 Task: Create a due date automation trigger when advanced on, on the wednesday before a card is due add dates not due today at 11:00 AM.
Action: Mouse moved to (1073, 332)
Screenshot: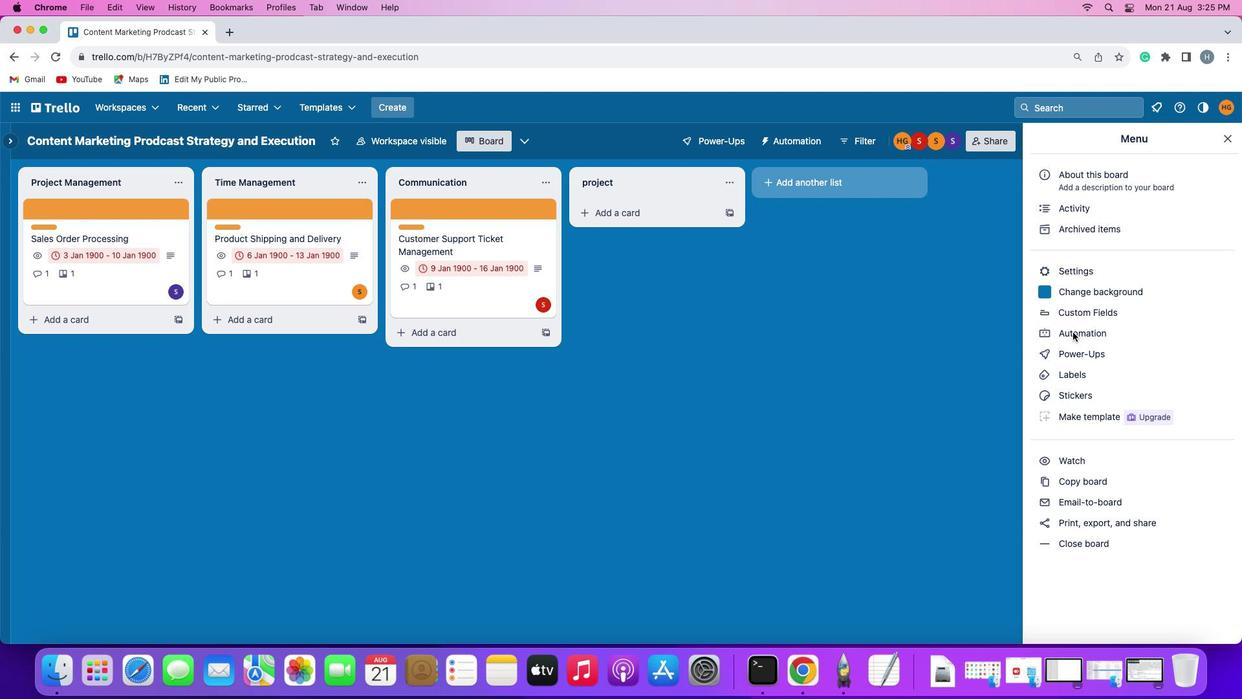 
Action: Mouse pressed left at (1073, 332)
Screenshot: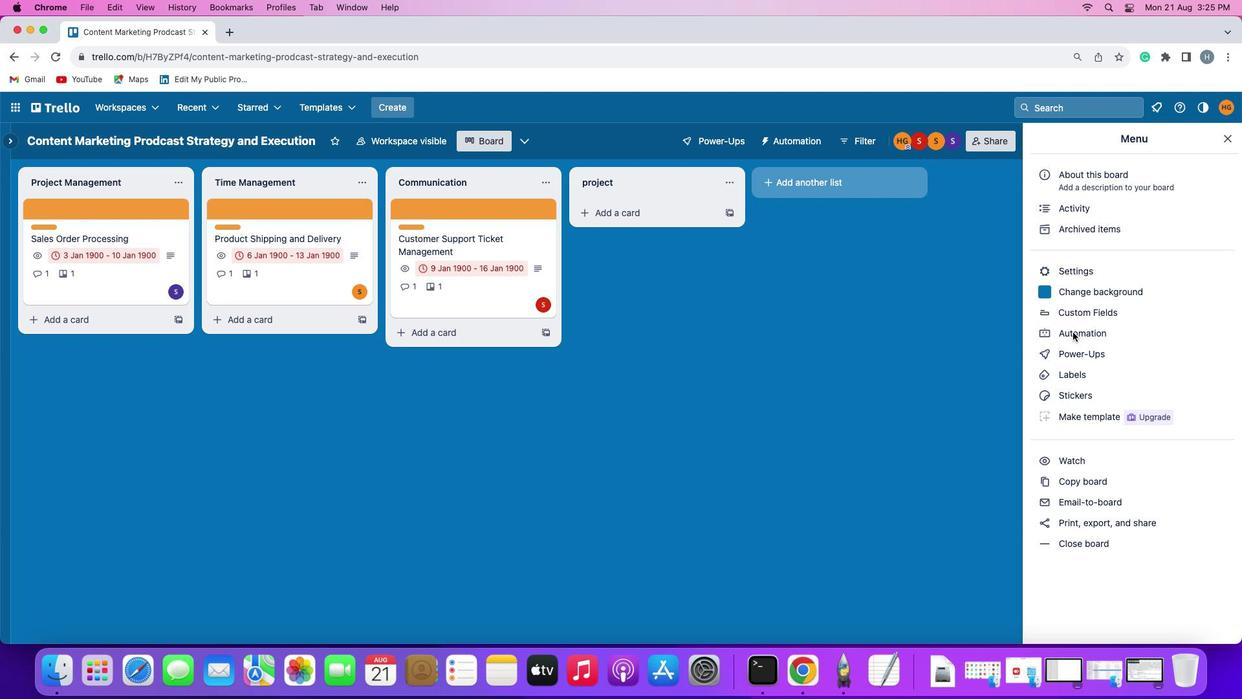 
Action: Mouse moved to (1073, 332)
Screenshot: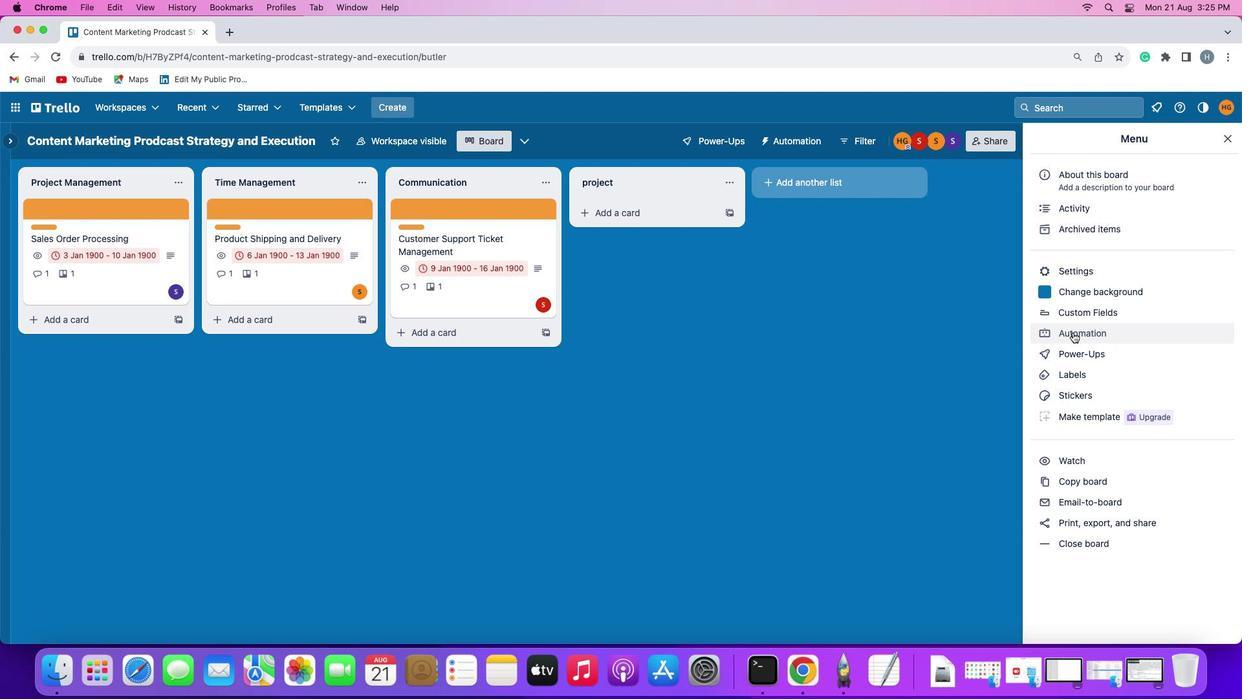 
Action: Mouse pressed left at (1073, 332)
Screenshot: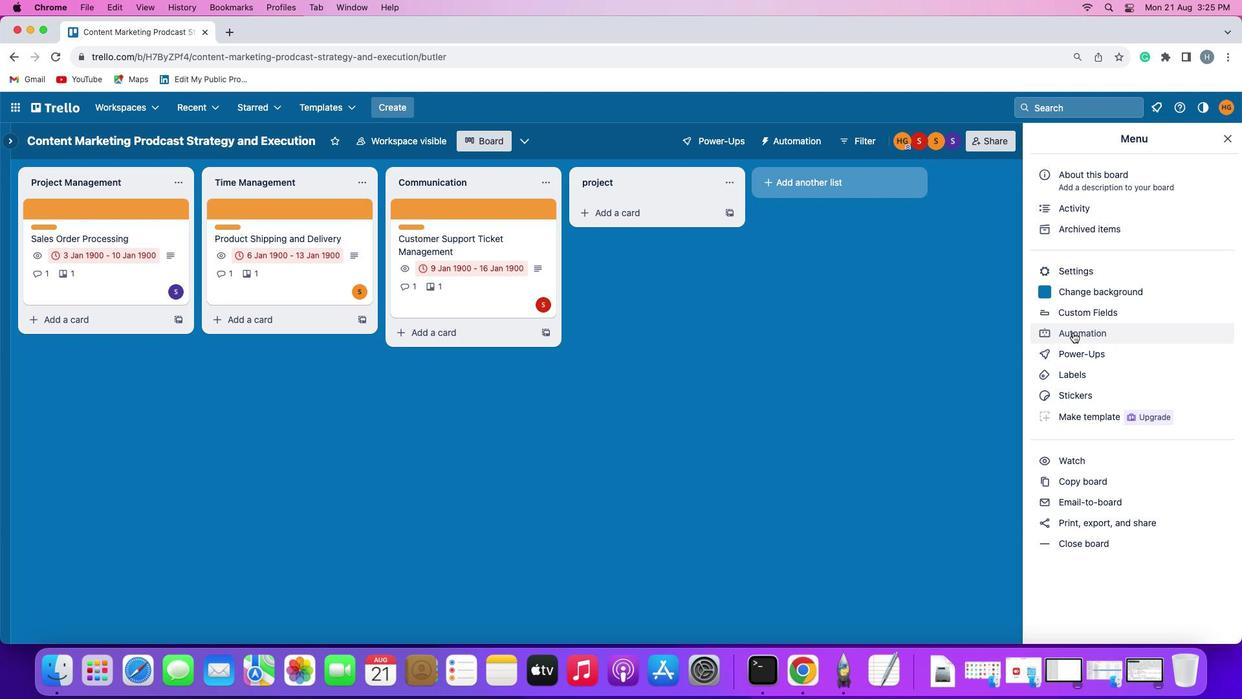 
Action: Mouse moved to (72, 302)
Screenshot: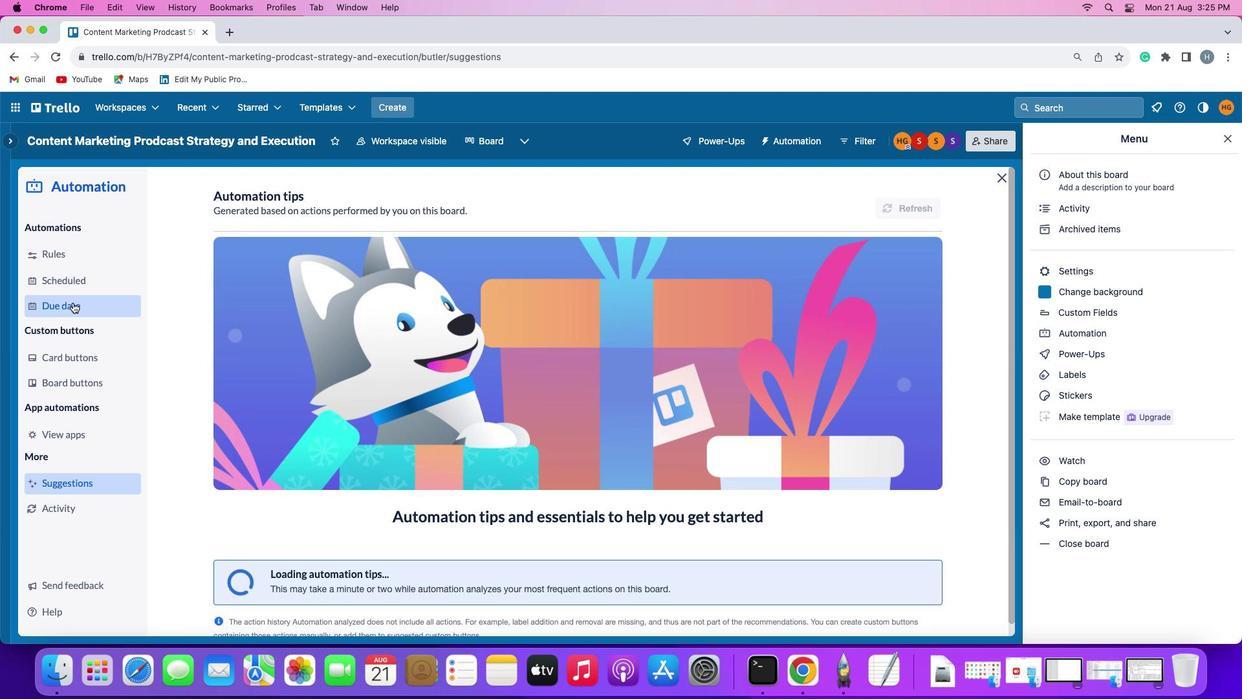 
Action: Mouse pressed left at (72, 302)
Screenshot: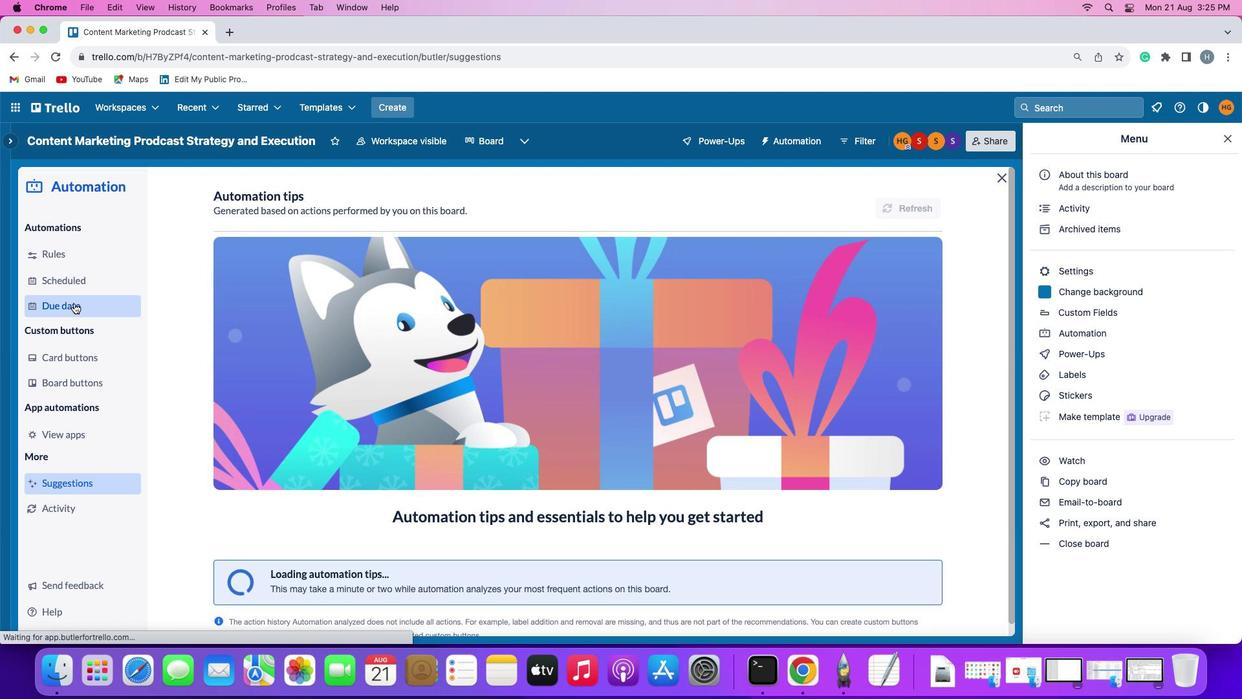 
Action: Mouse moved to (894, 200)
Screenshot: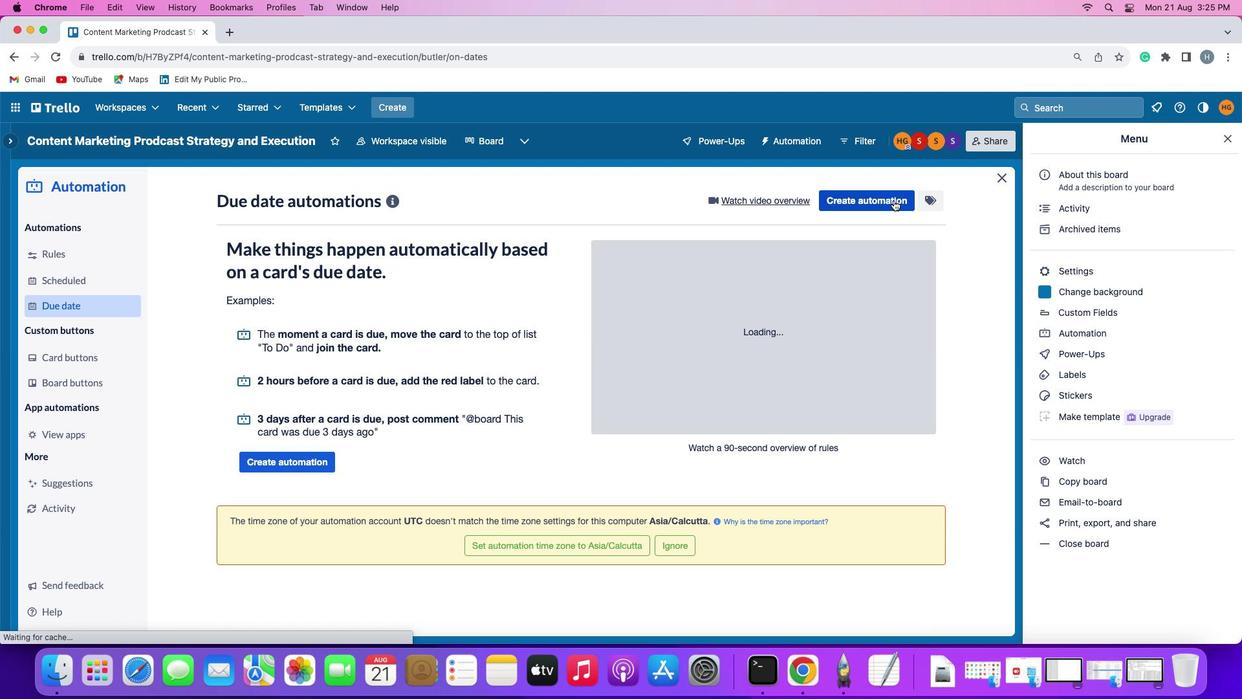 
Action: Mouse pressed left at (894, 200)
Screenshot: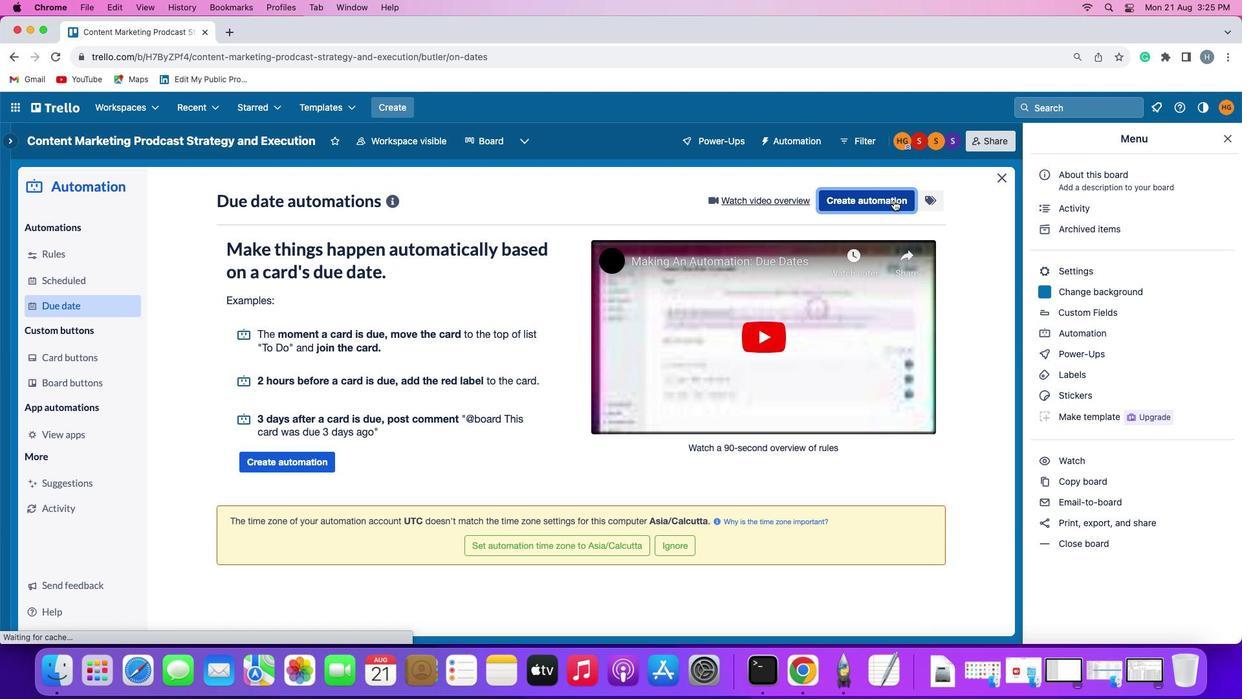 
Action: Mouse moved to (296, 322)
Screenshot: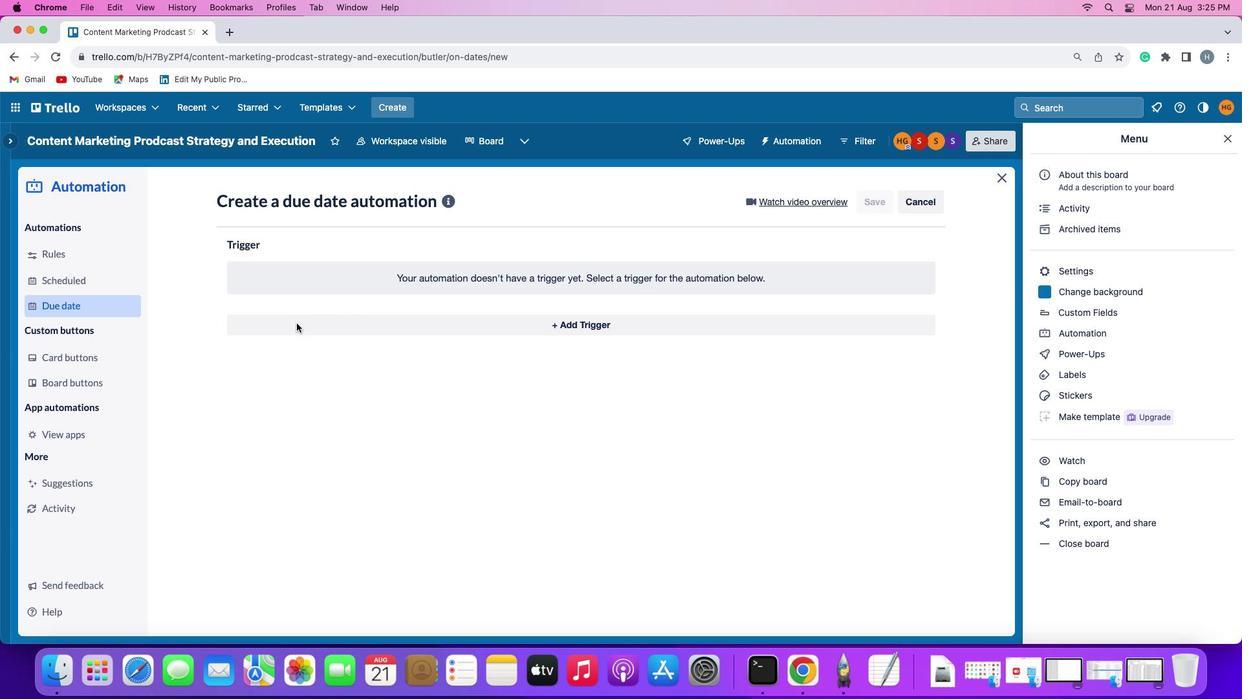 
Action: Mouse pressed left at (296, 322)
Screenshot: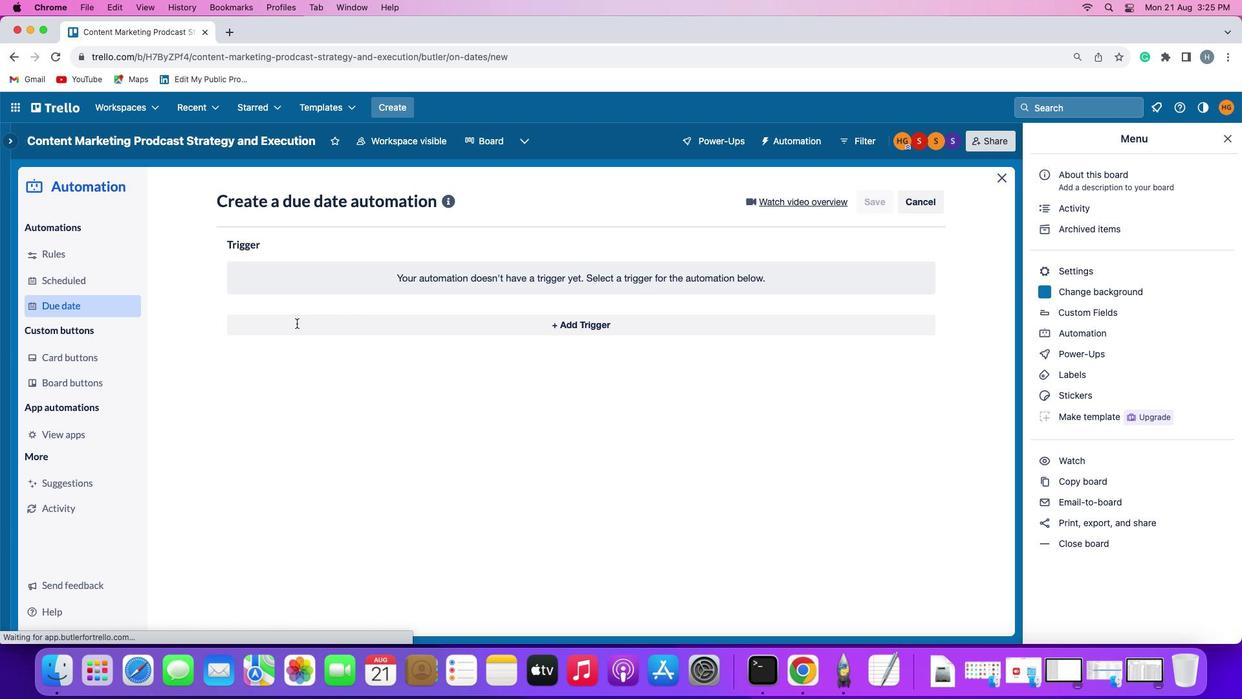 
Action: Mouse moved to (282, 560)
Screenshot: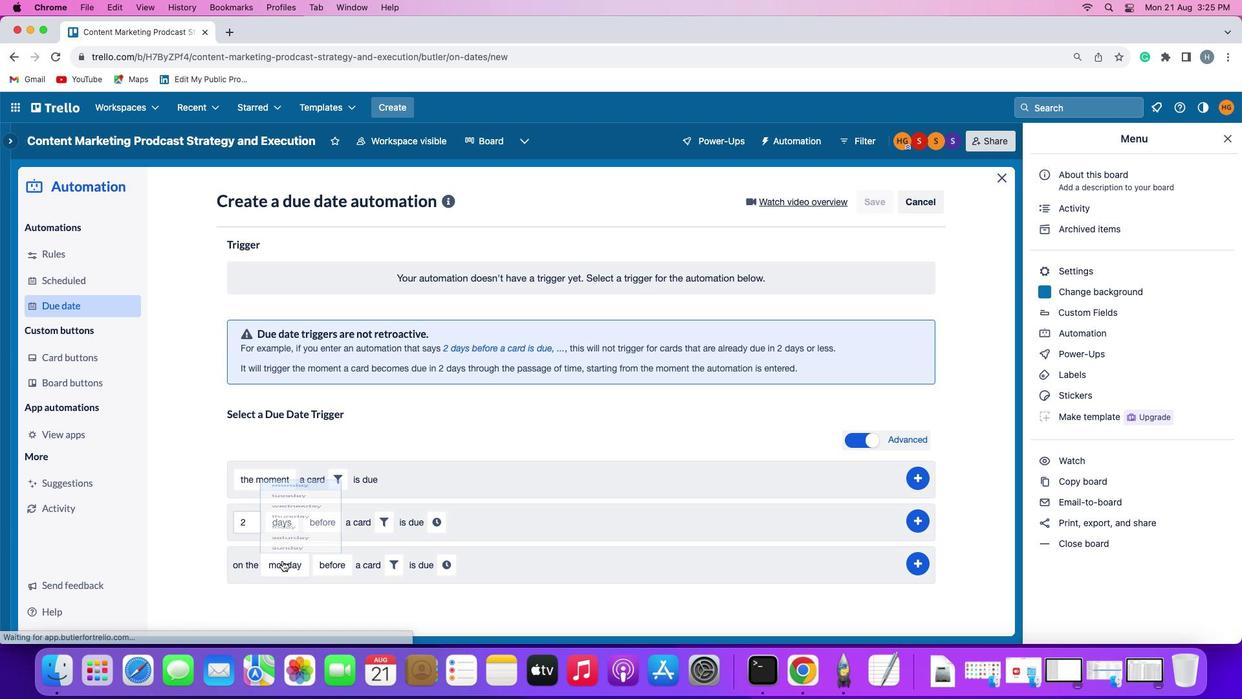 
Action: Mouse pressed left at (282, 560)
Screenshot: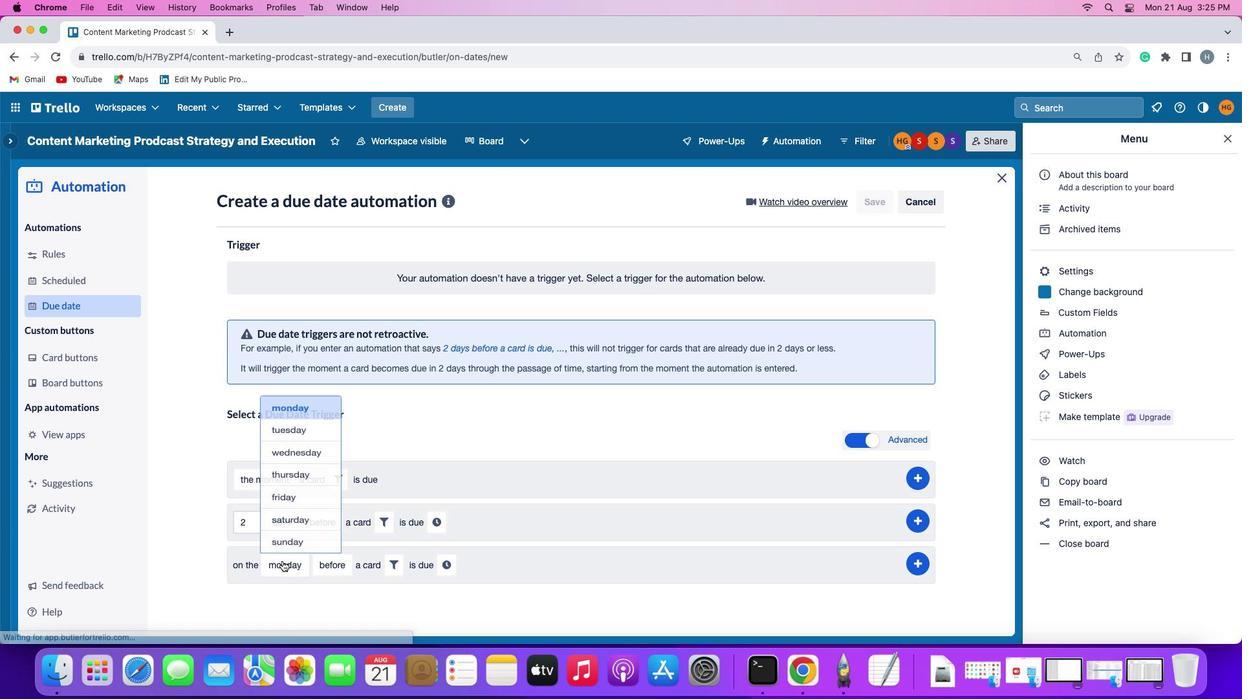 
Action: Mouse moved to (290, 433)
Screenshot: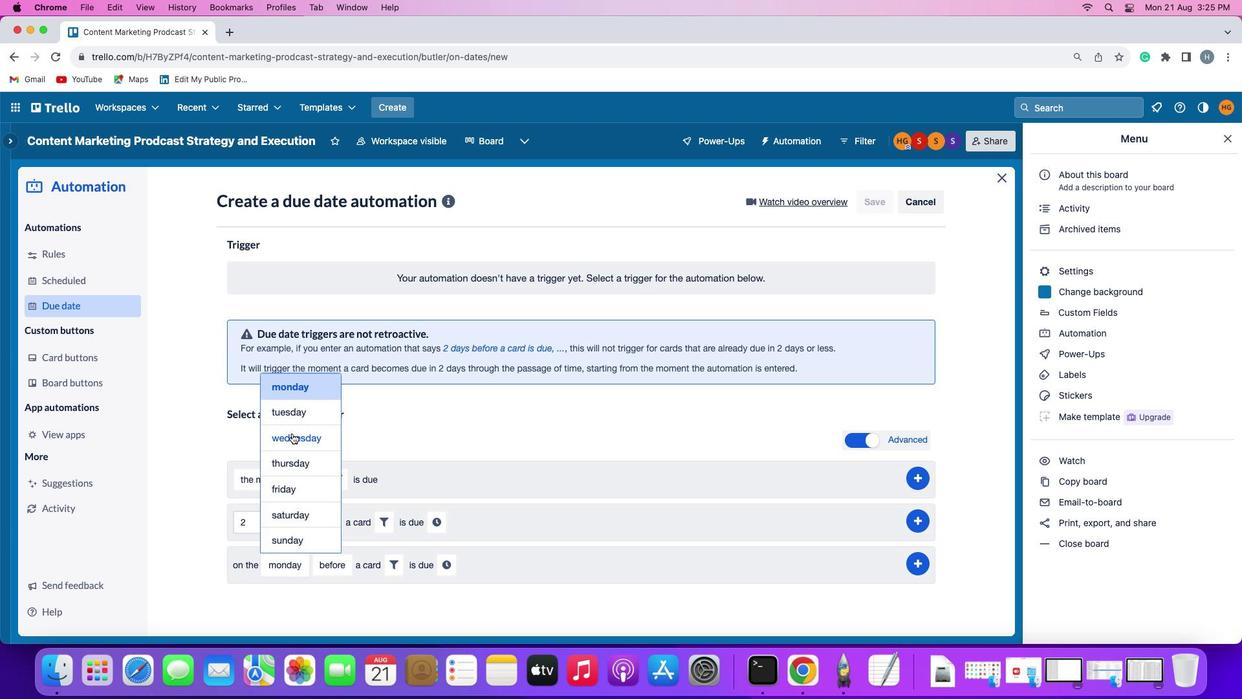 
Action: Mouse pressed left at (290, 433)
Screenshot: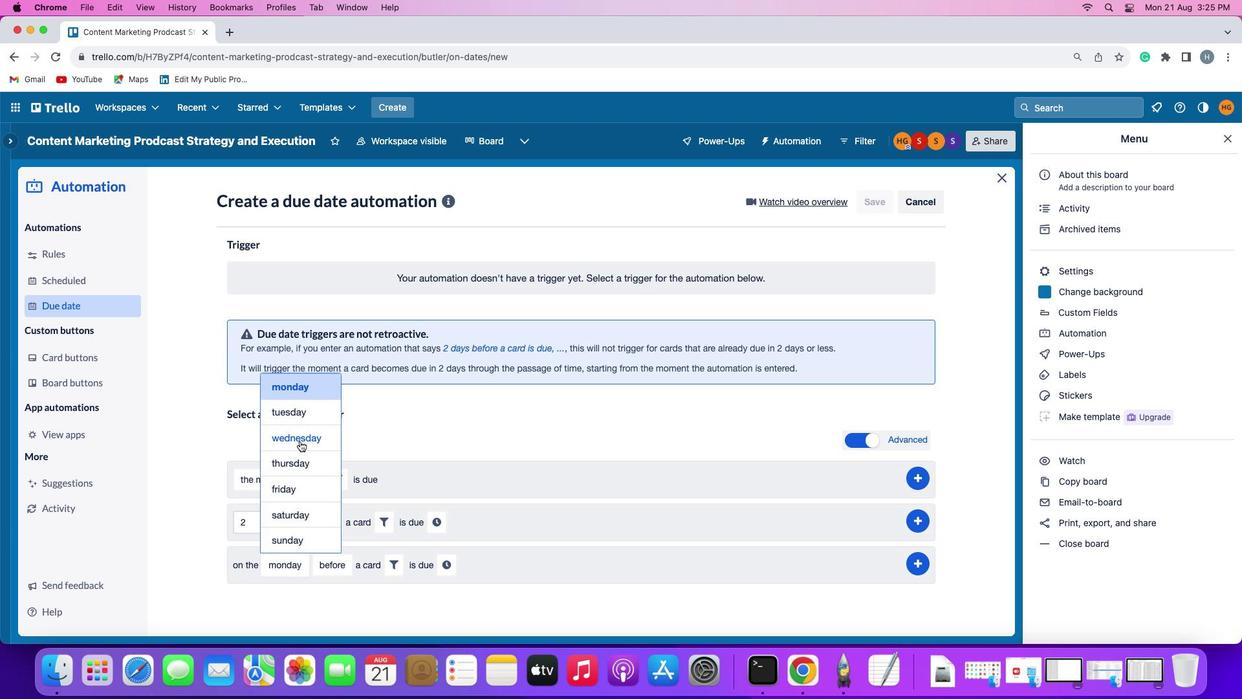 
Action: Mouse moved to (411, 557)
Screenshot: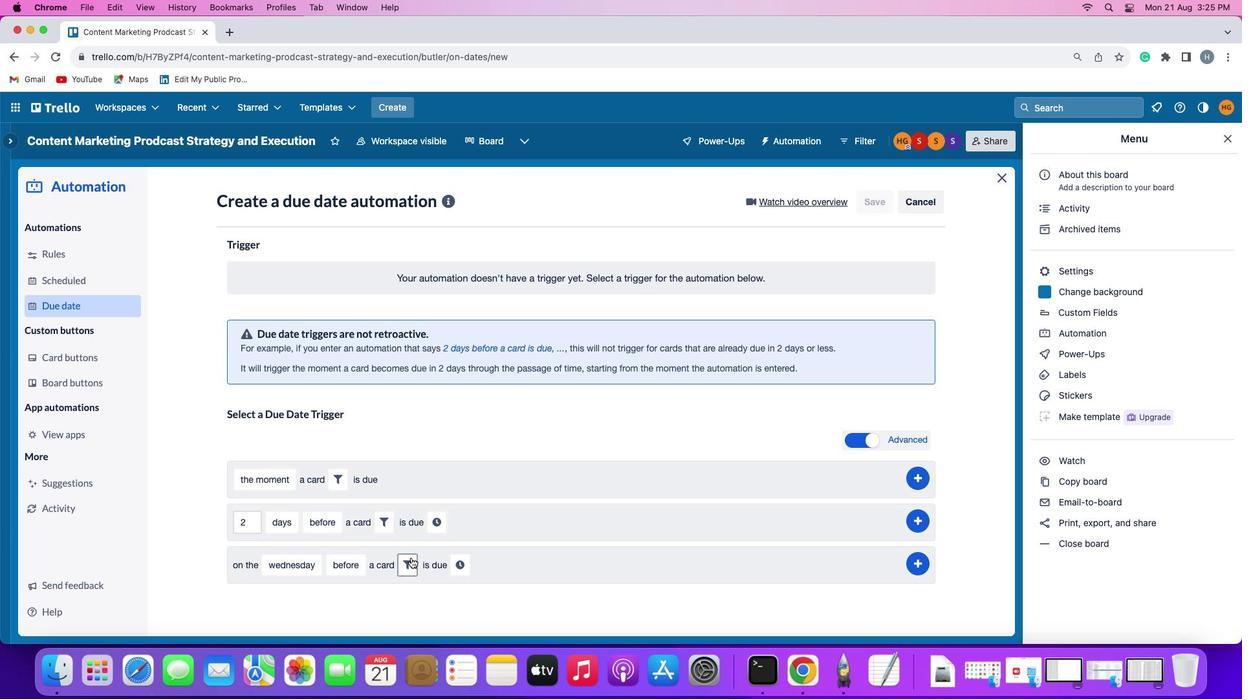 
Action: Mouse pressed left at (411, 557)
Screenshot: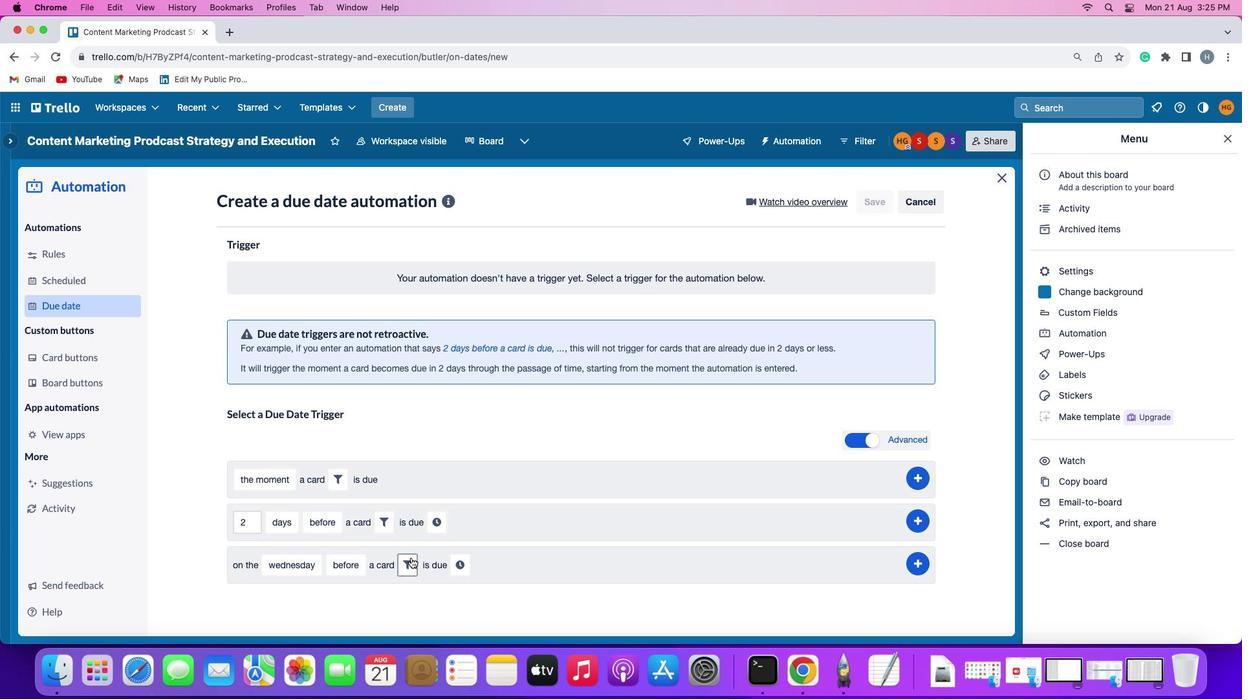 
Action: Mouse moved to (477, 602)
Screenshot: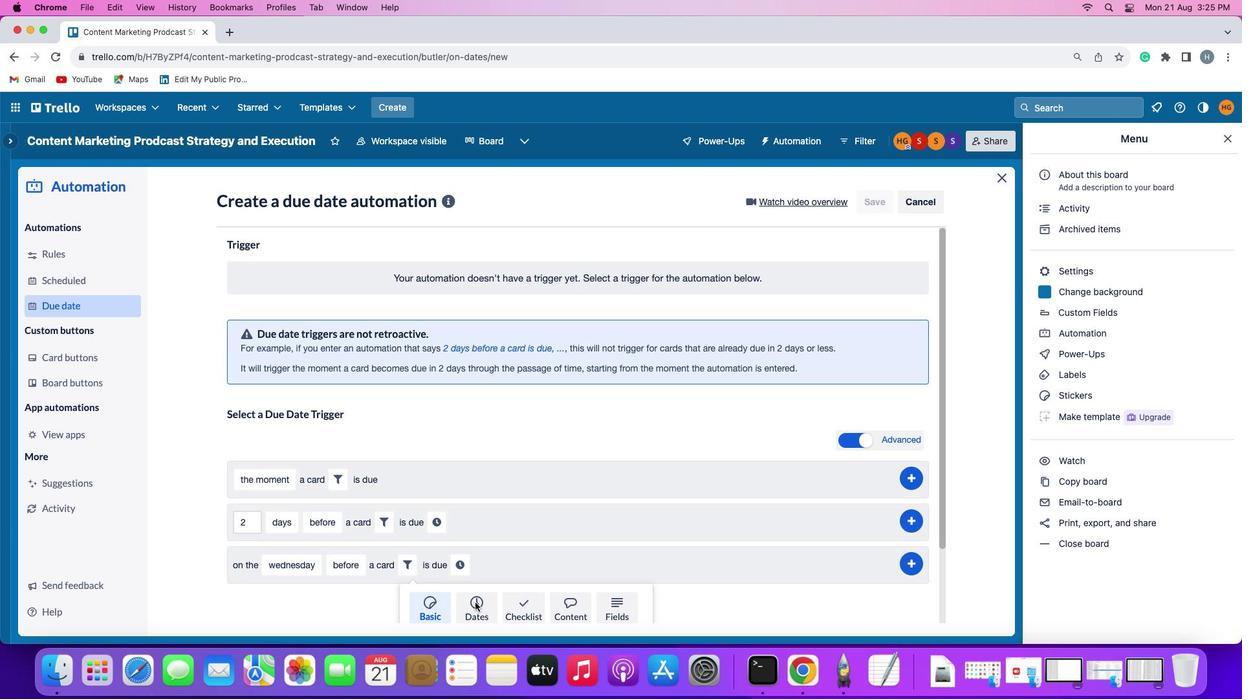 
Action: Mouse pressed left at (477, 602)
Screenshot: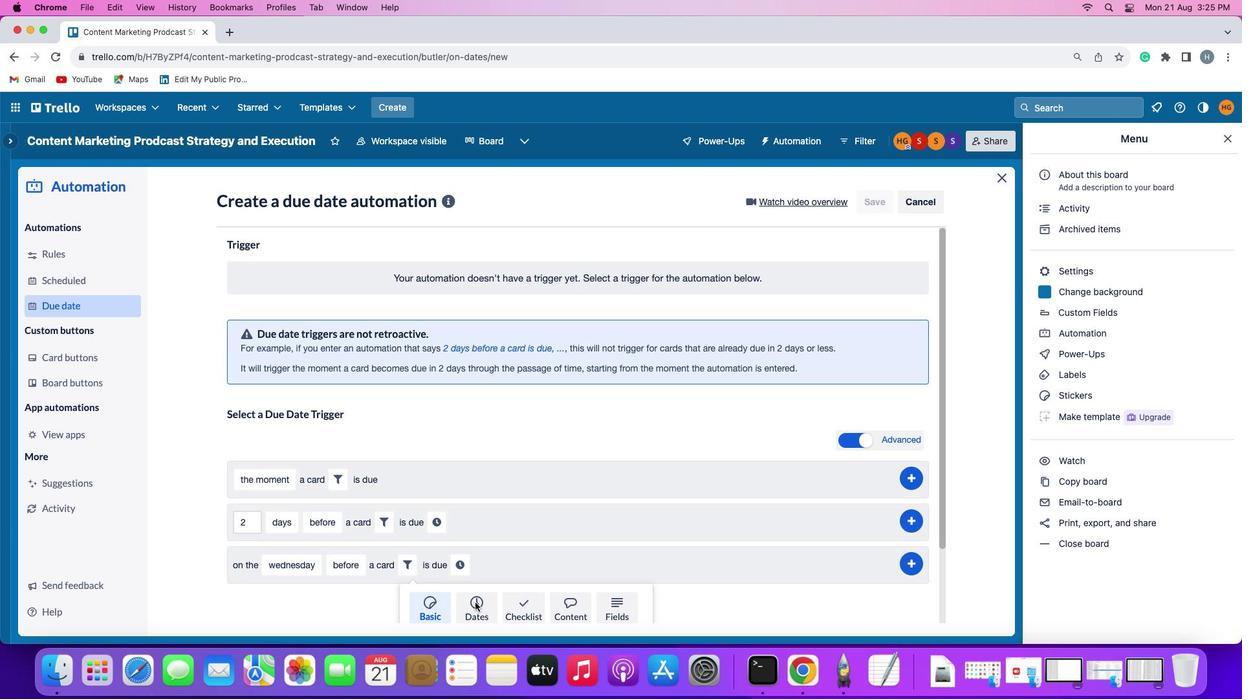 
Action: Mouse moved to (358, 599)
Screenshot: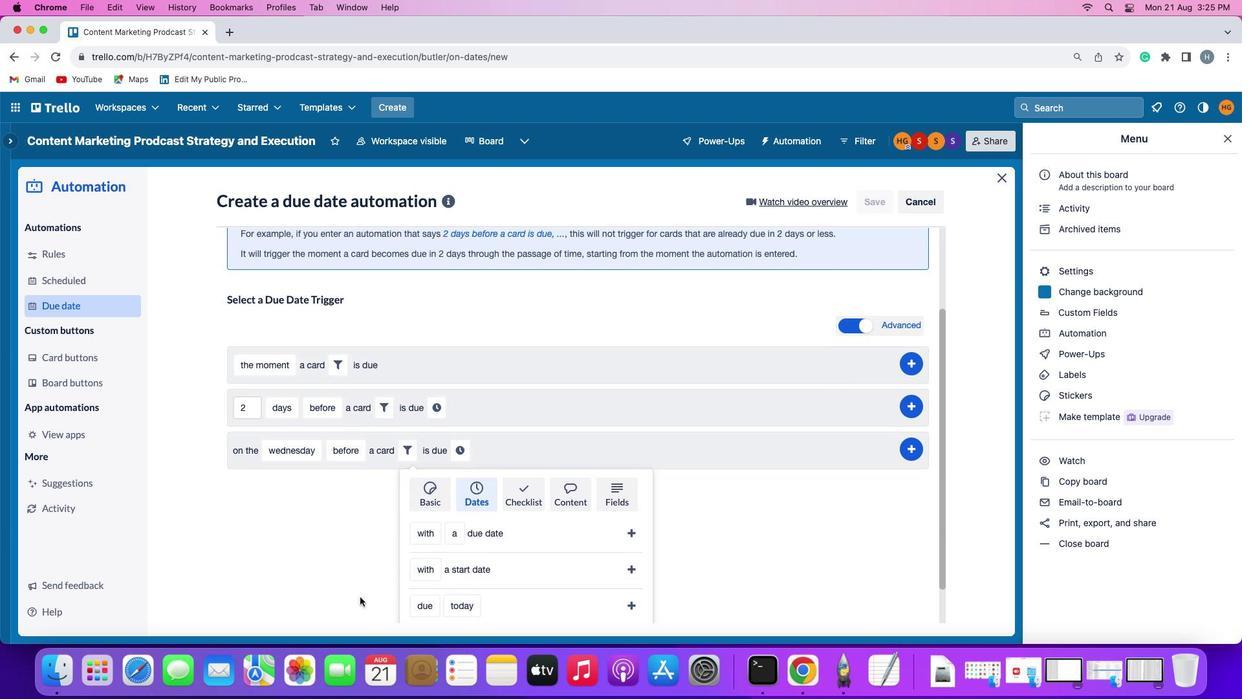 
Action: Mouse scrolled (358, 599) with delta (0, 0)
Screenshot: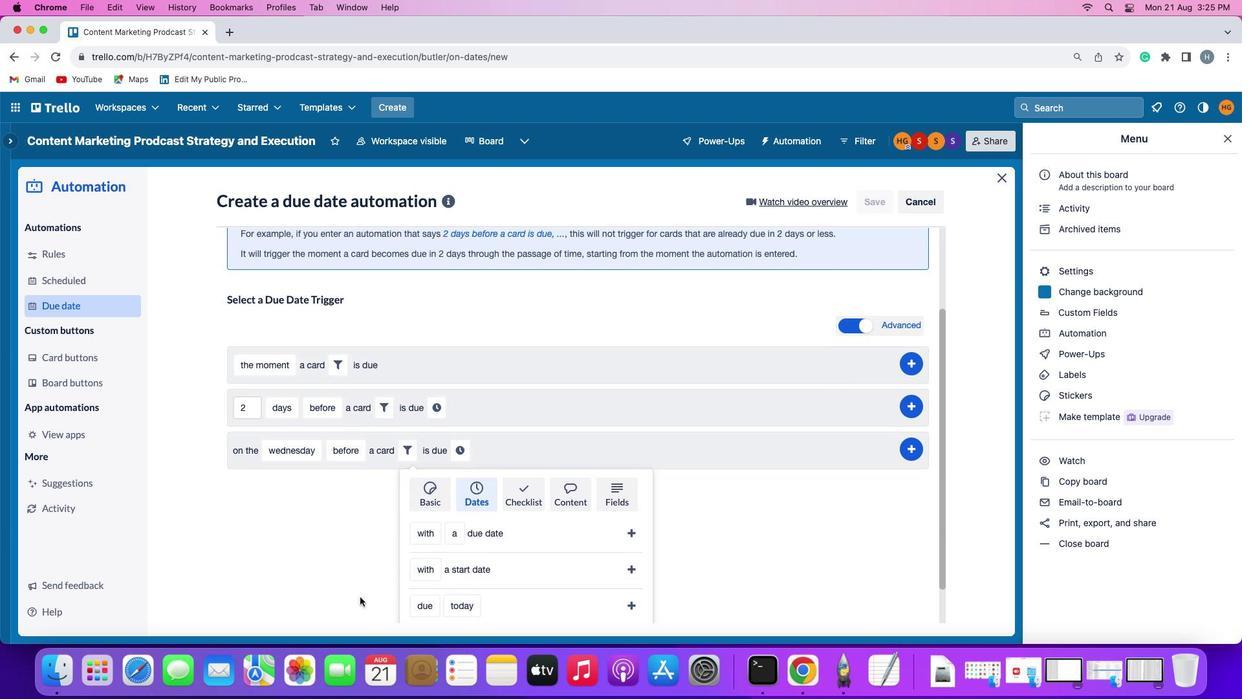 
Action: Mouse scrolled (358, 599) with delta (0, 0)
Screenshot: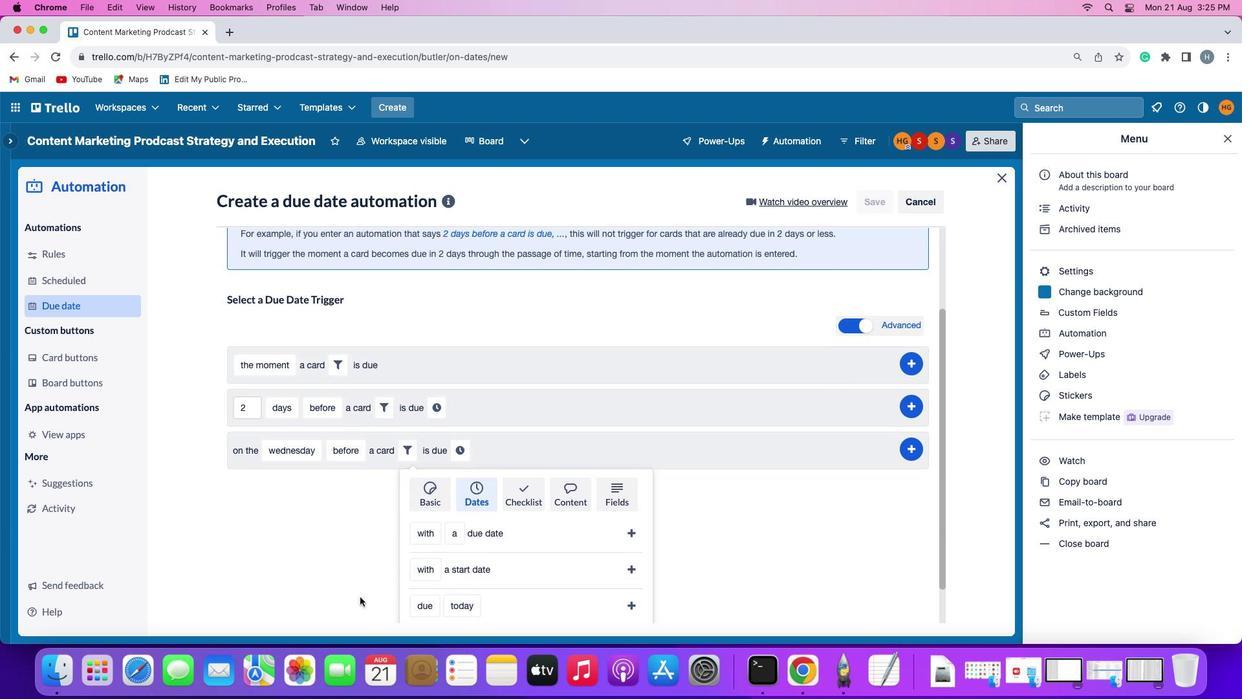 
Action: Mouse scrolled (358, 599) with delta (0, -2)
Screenshot: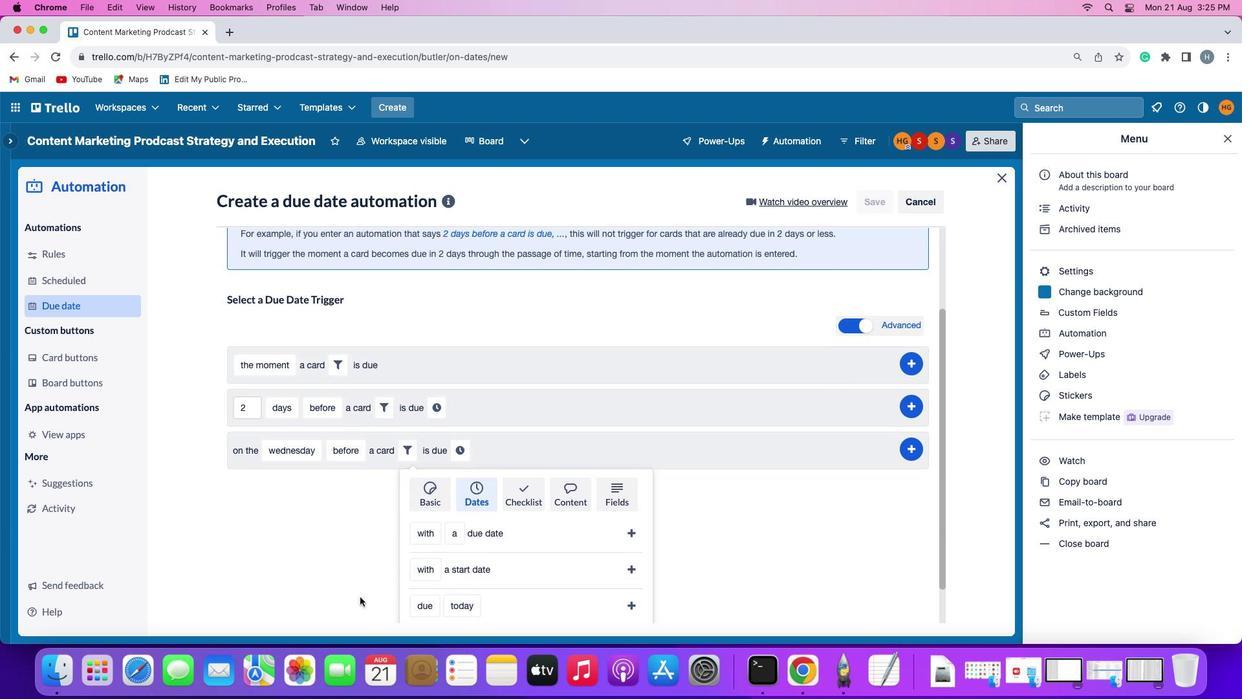 
Action: Mouse scrolled (358, 599) with delta (0, -3)
Screenshot: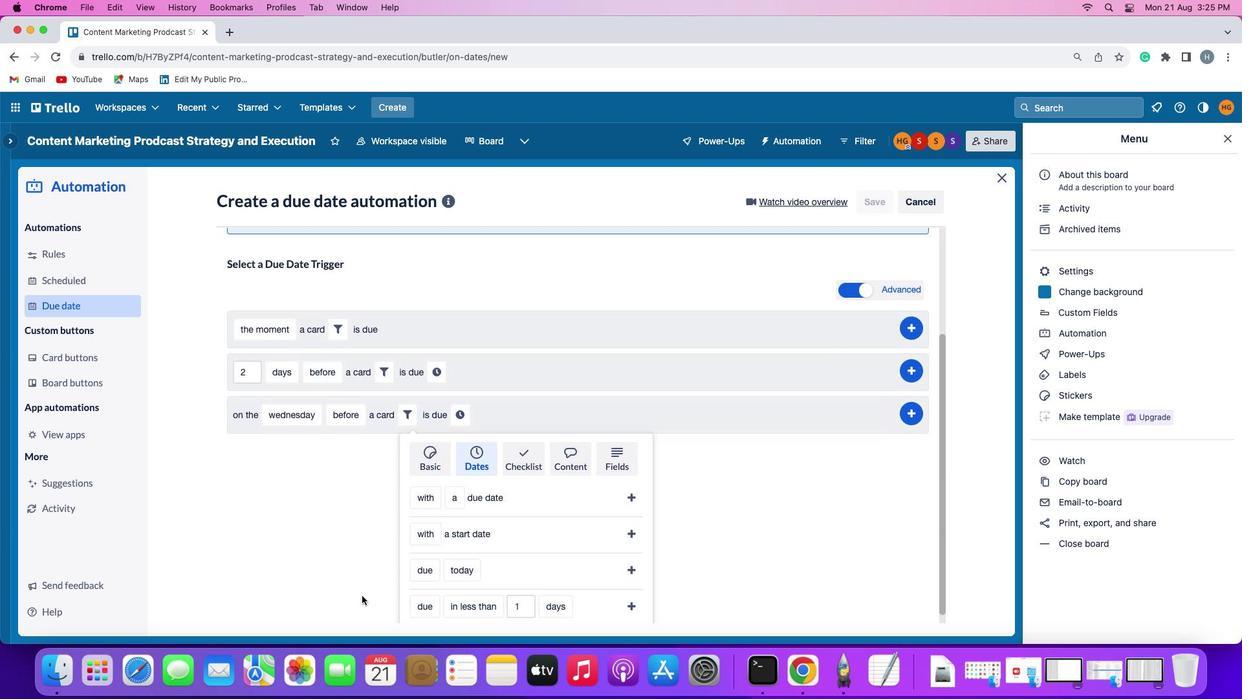 
Action: Mouse scrolled (358, 599) with delta (0, -3)
Screenshot: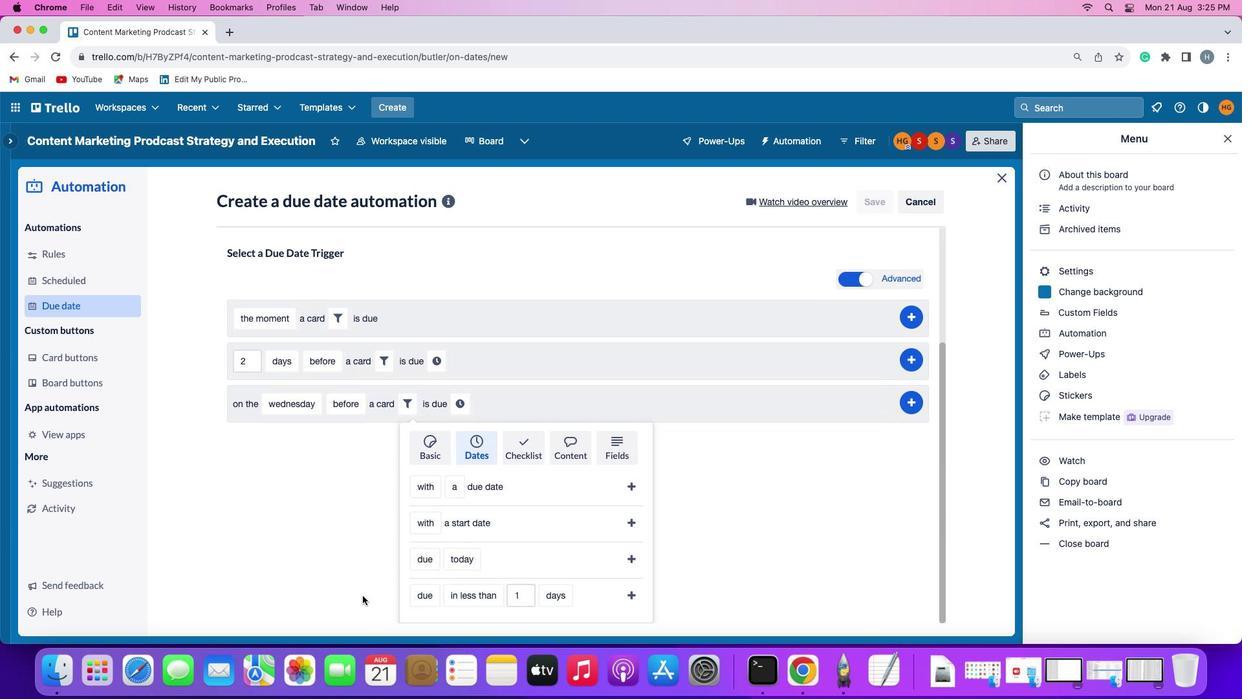 
Action: Mouse moved to (363, 595)
Screenshot: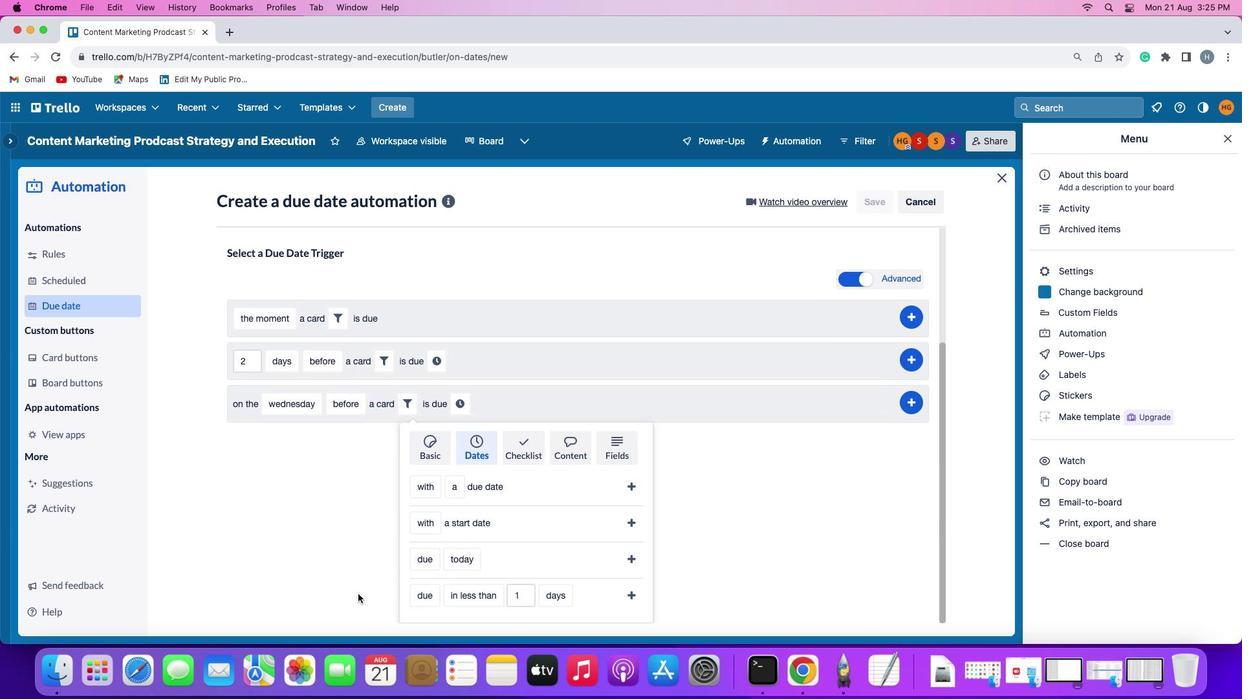 
Action: Mouse scrolled (363, 595) with delta (0, 0)
Screenshot: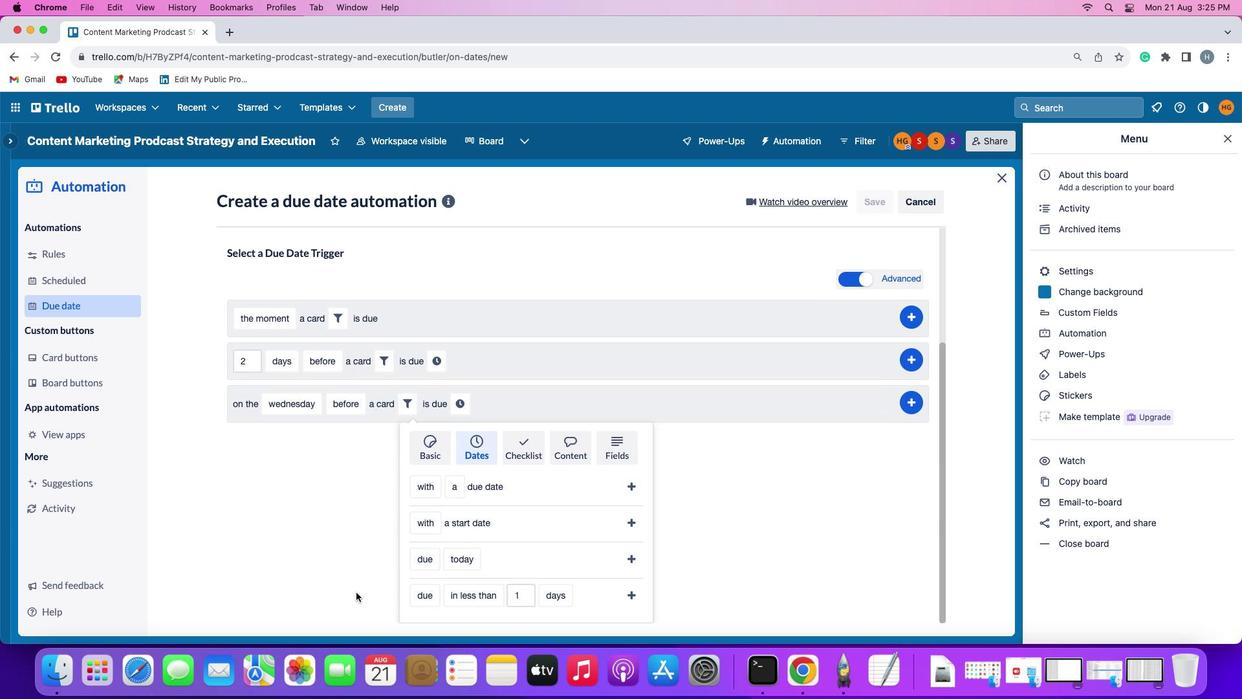 
Action: Mouse scrolled (363, 595) with delta (0, 0)
Screenshot: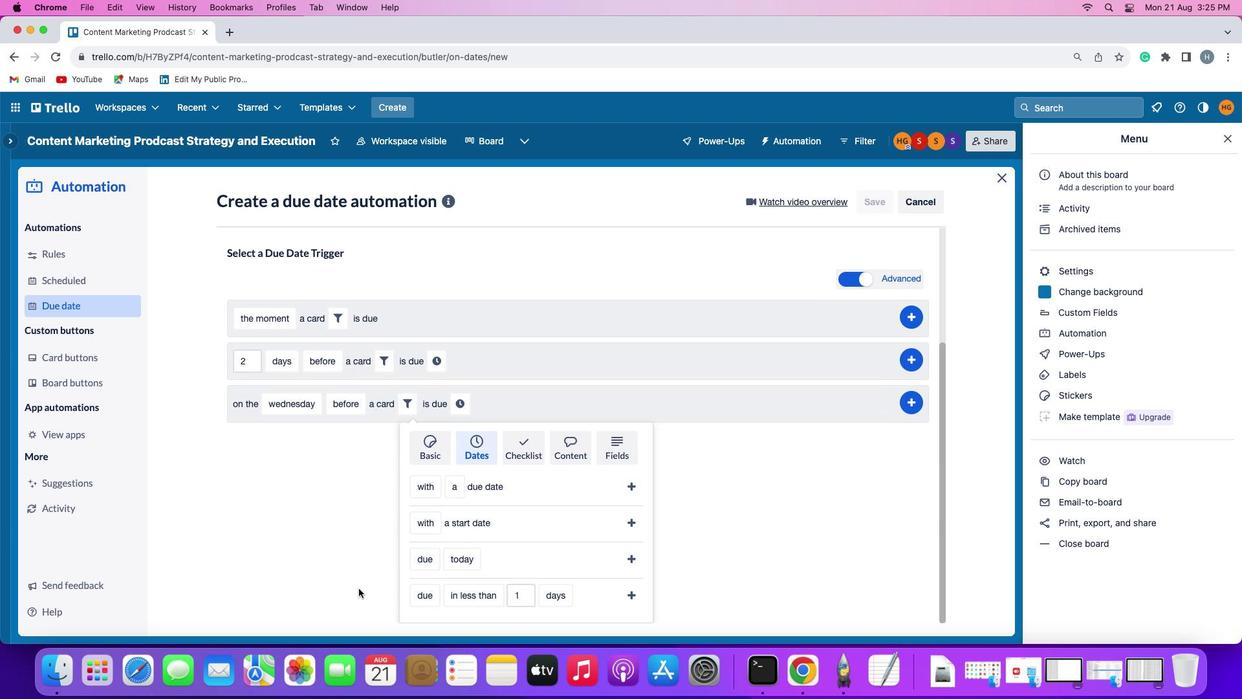 
Action: Mouse scrolled (363, 595) with delta (0, -1)
Screenshot: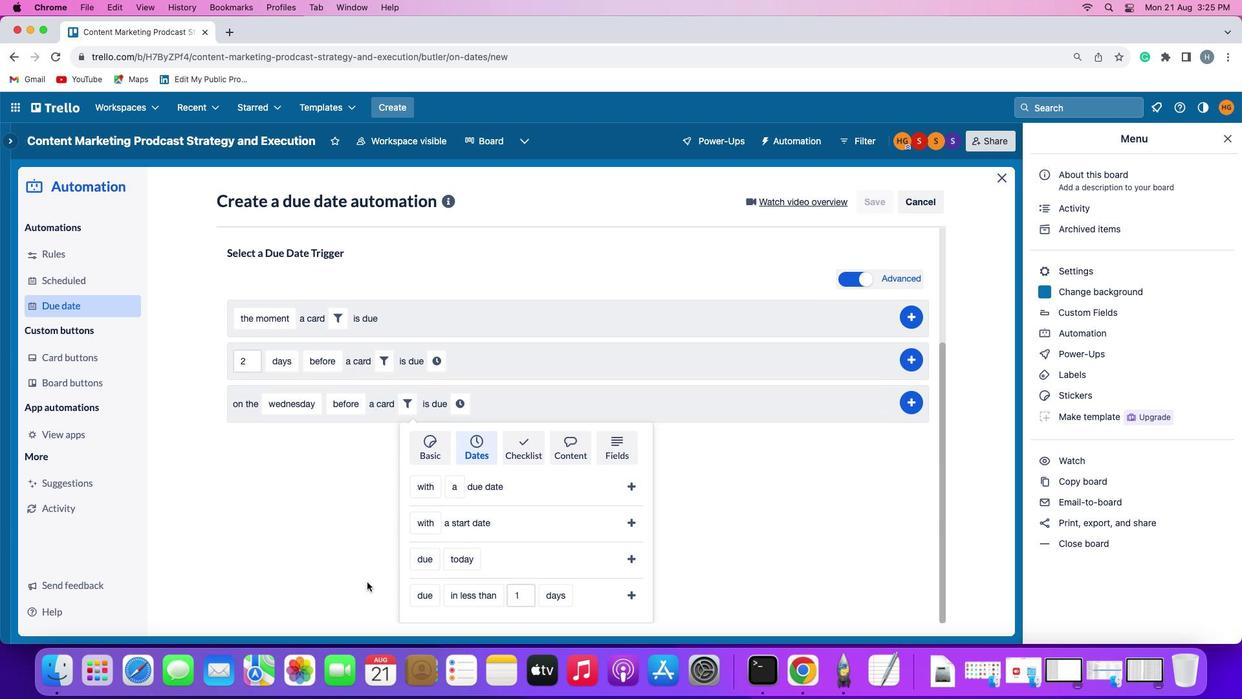 
Action: Mouse moved to (408, 566)
Screenshot: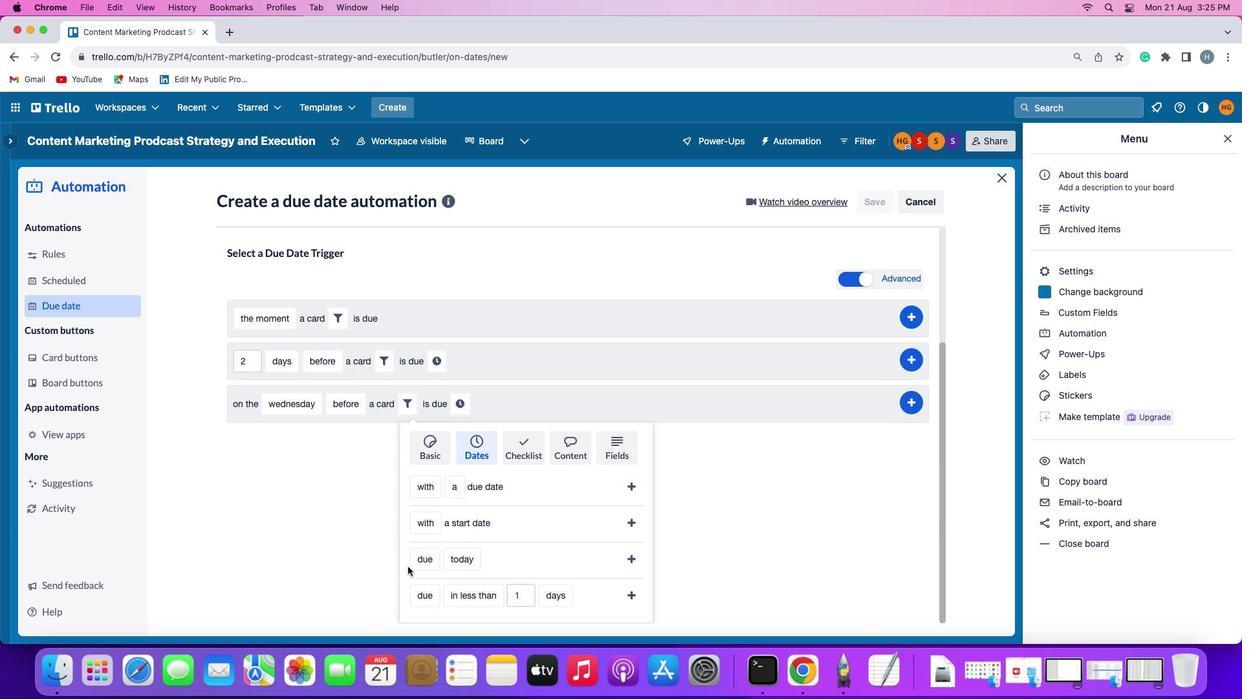 
Action: Mouse pressed left at (408, 566)
Screenshot: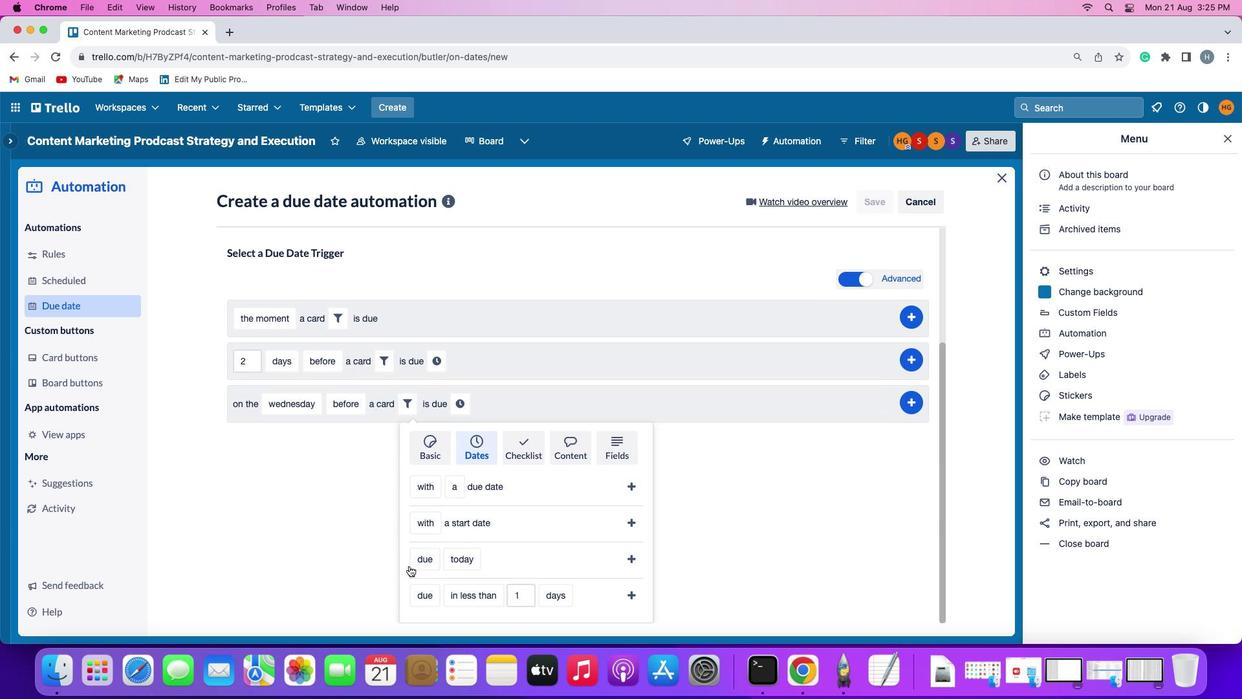 
Action: Mouse moved to (413, 563)
Screenshot: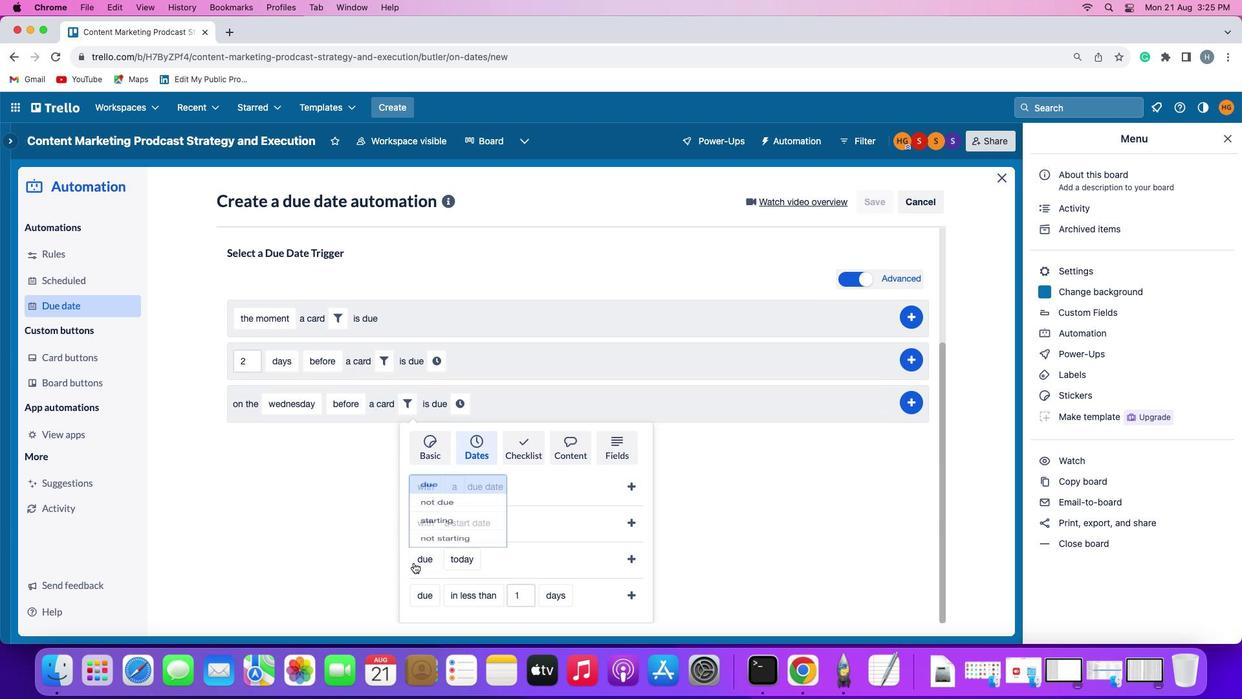 
Action: Mouse pressed left at (413, 563)
Screenshot: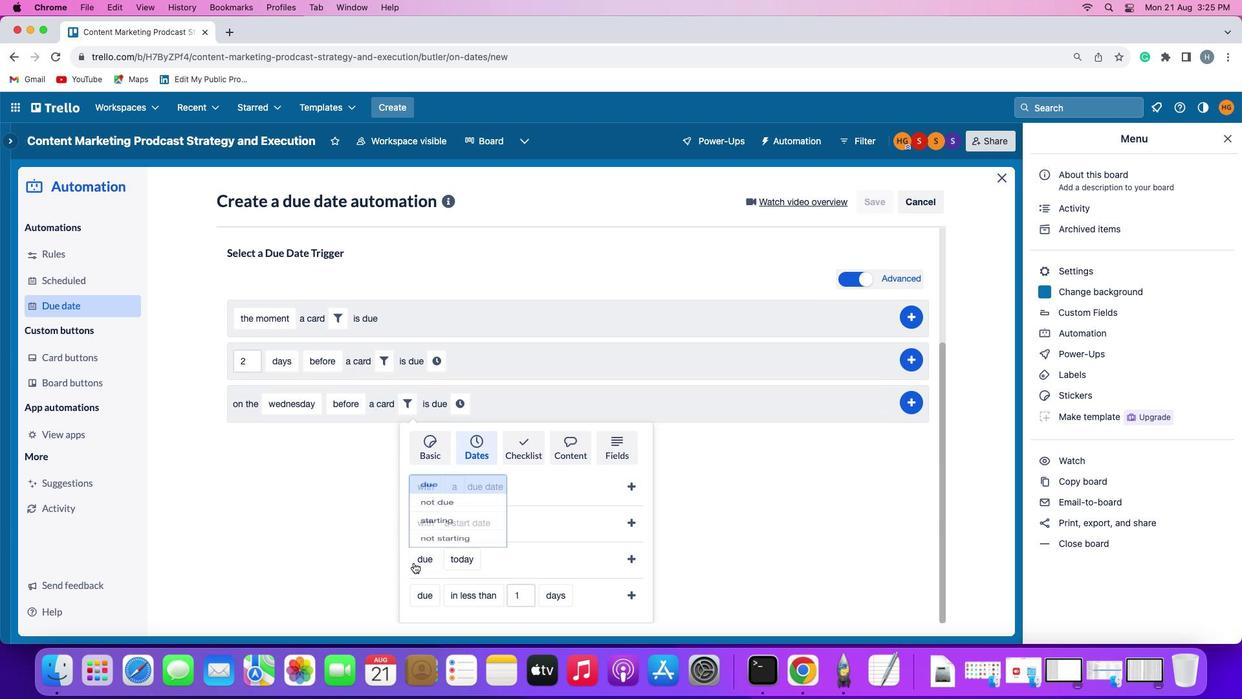 
Action: Mouse moved to (438, 482)
Screenshot: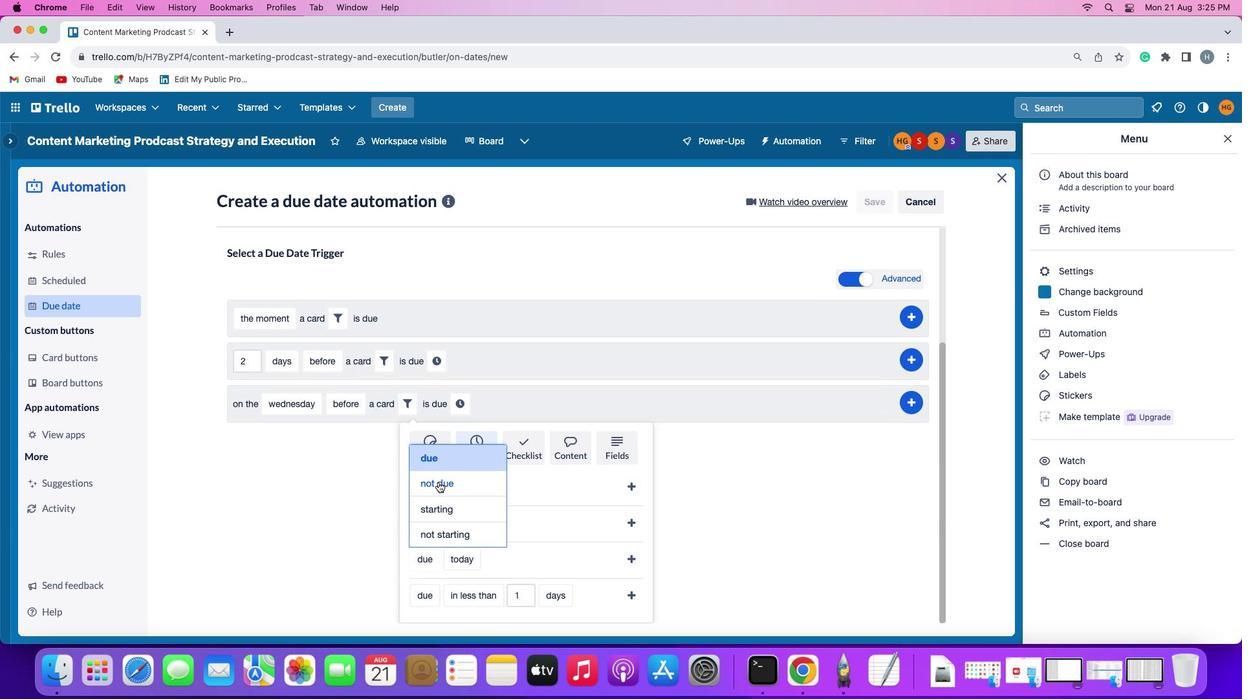 
Action: Mouse pressed left at (438, 482)
Screenshot: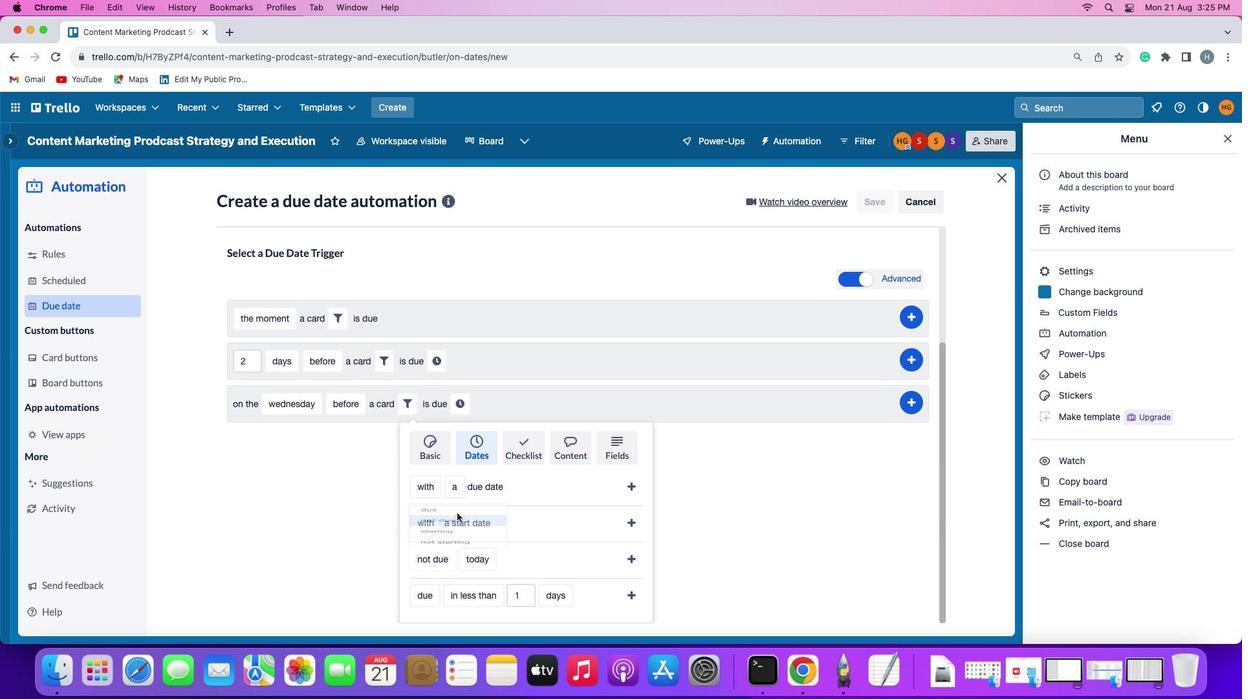 
Action: Mouse moved to (473, 559)
Screenshot: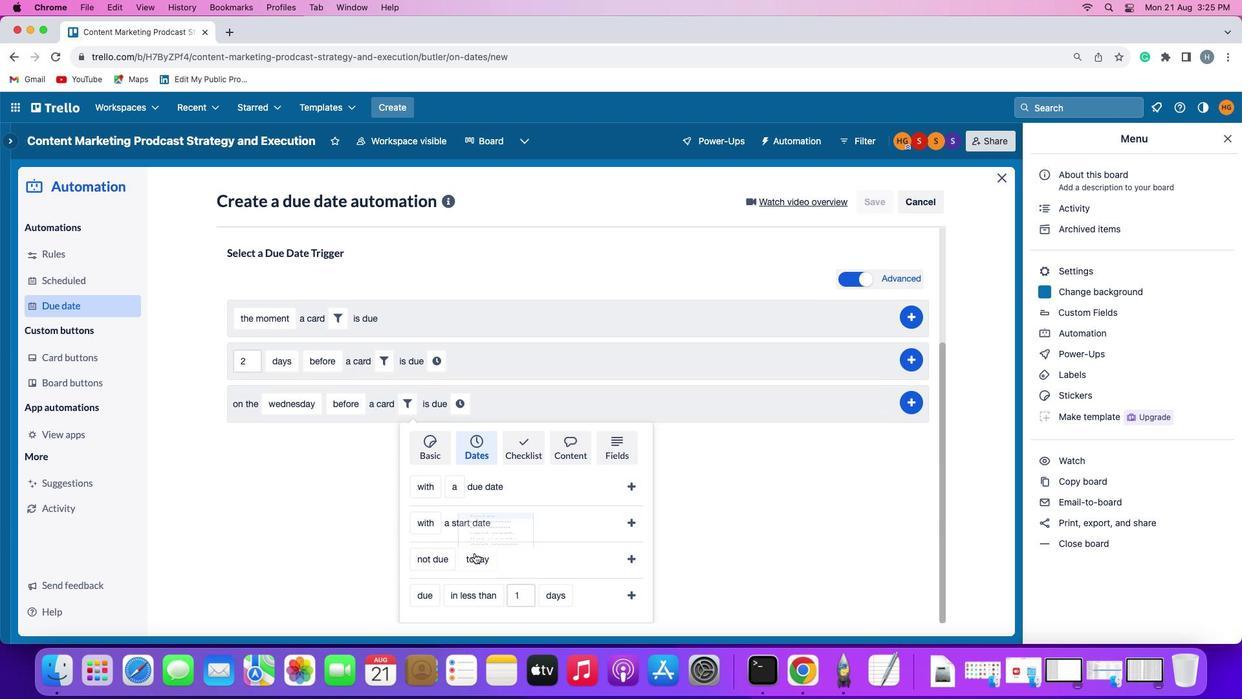 
Action: Mouse pressed left at (473, 559)
Screenshot: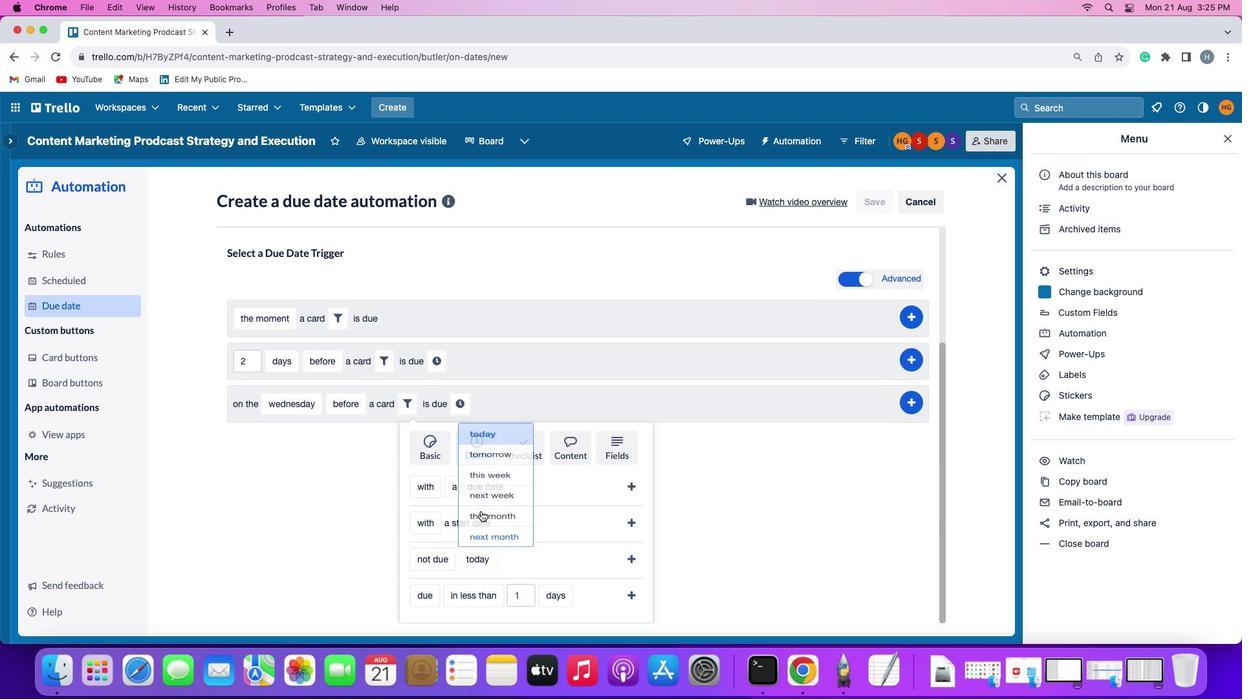 
Action: Mouse moved to (502, 411)
Screenshot: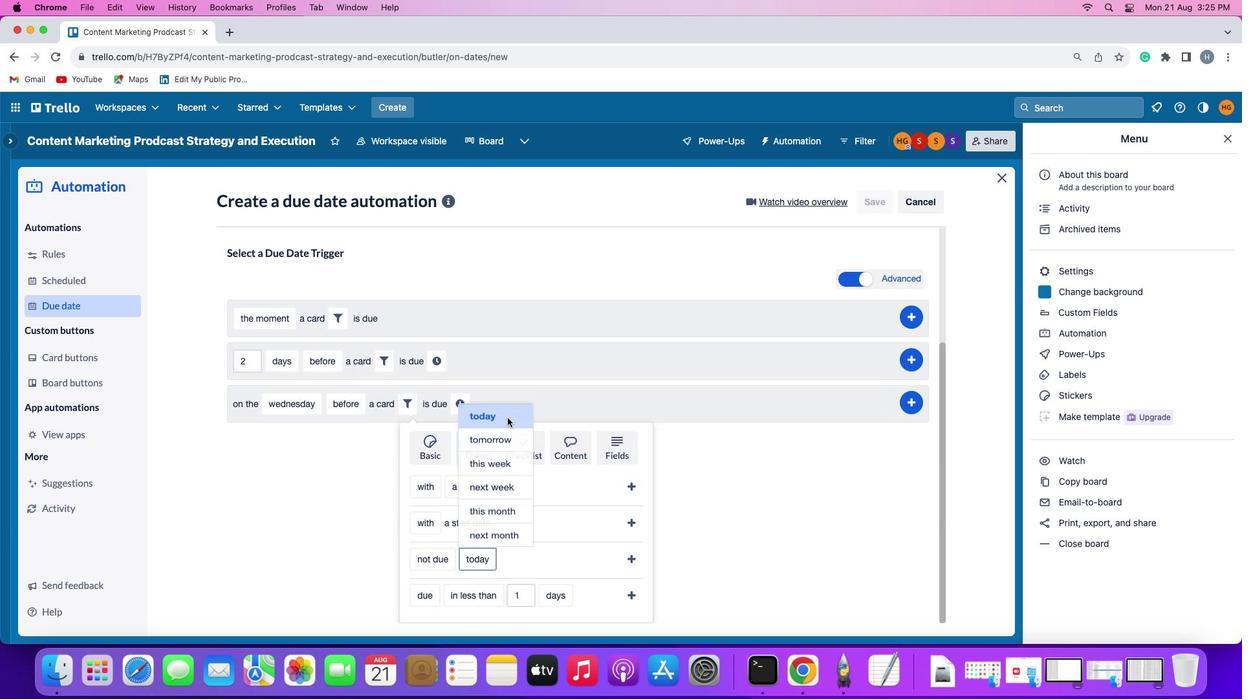 
Action: Mouse pressed left at (502, 411)
Screenshot: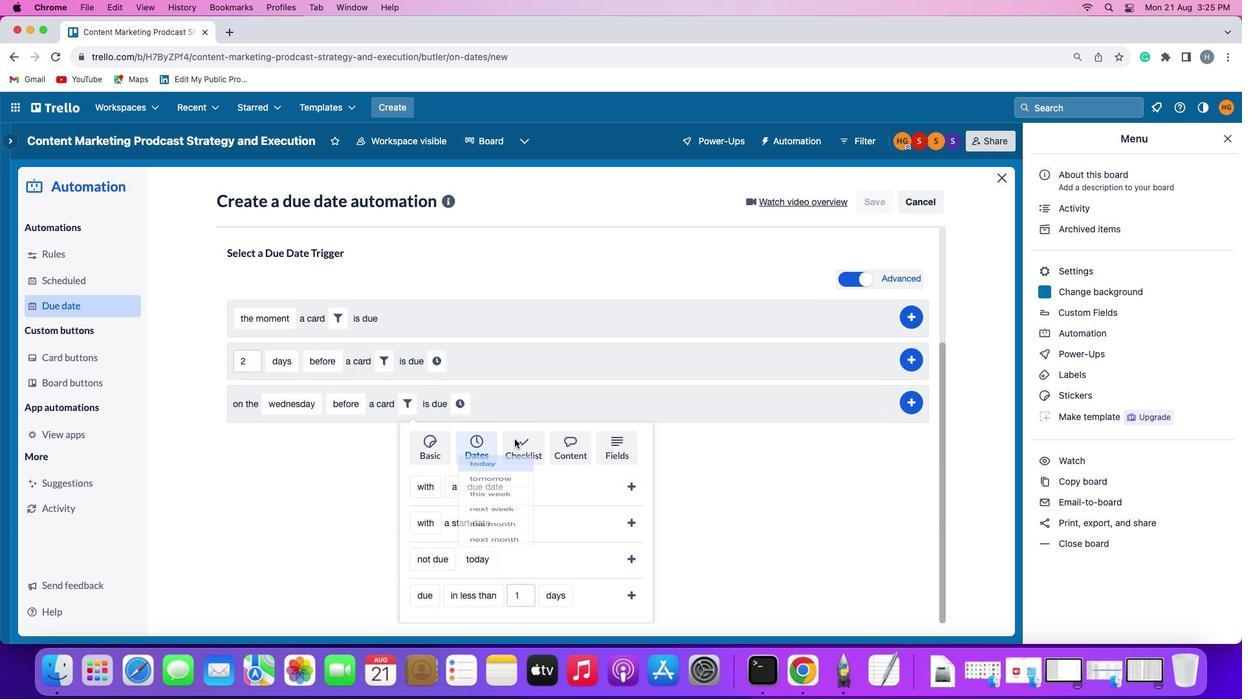 
Action: Mouse moved to (631, 554)
Screenshot: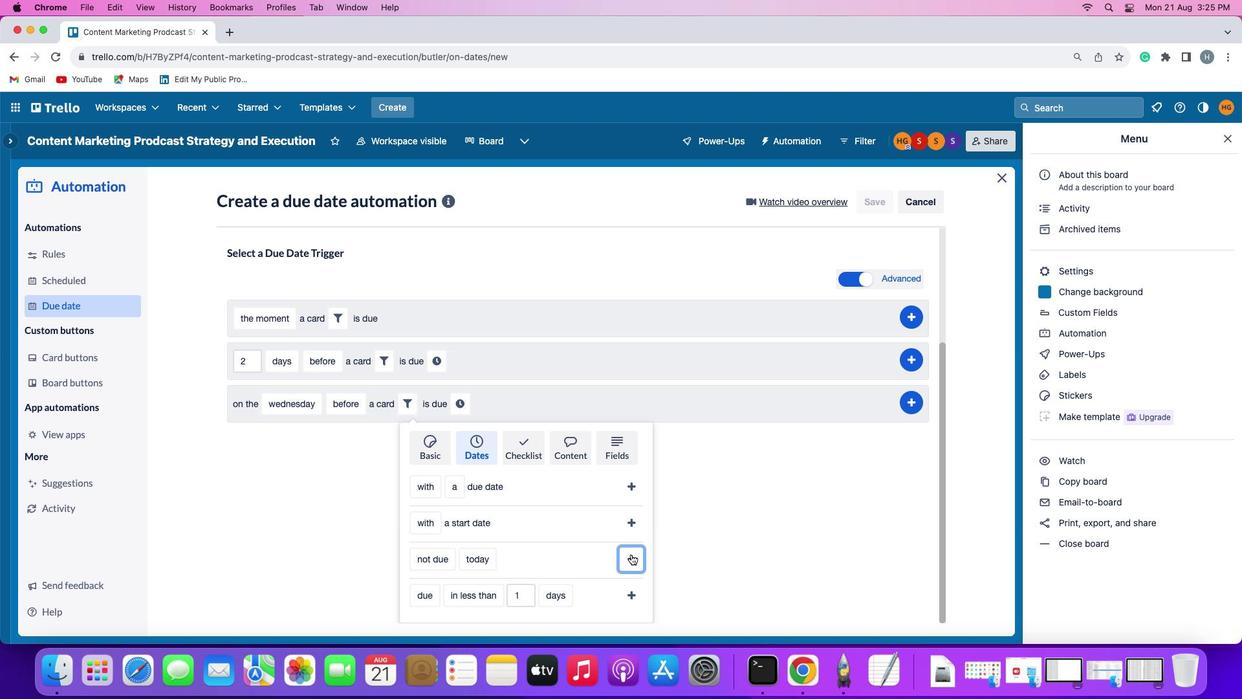 
Action: Mouse pressed left at (631, 554)
Screenshot: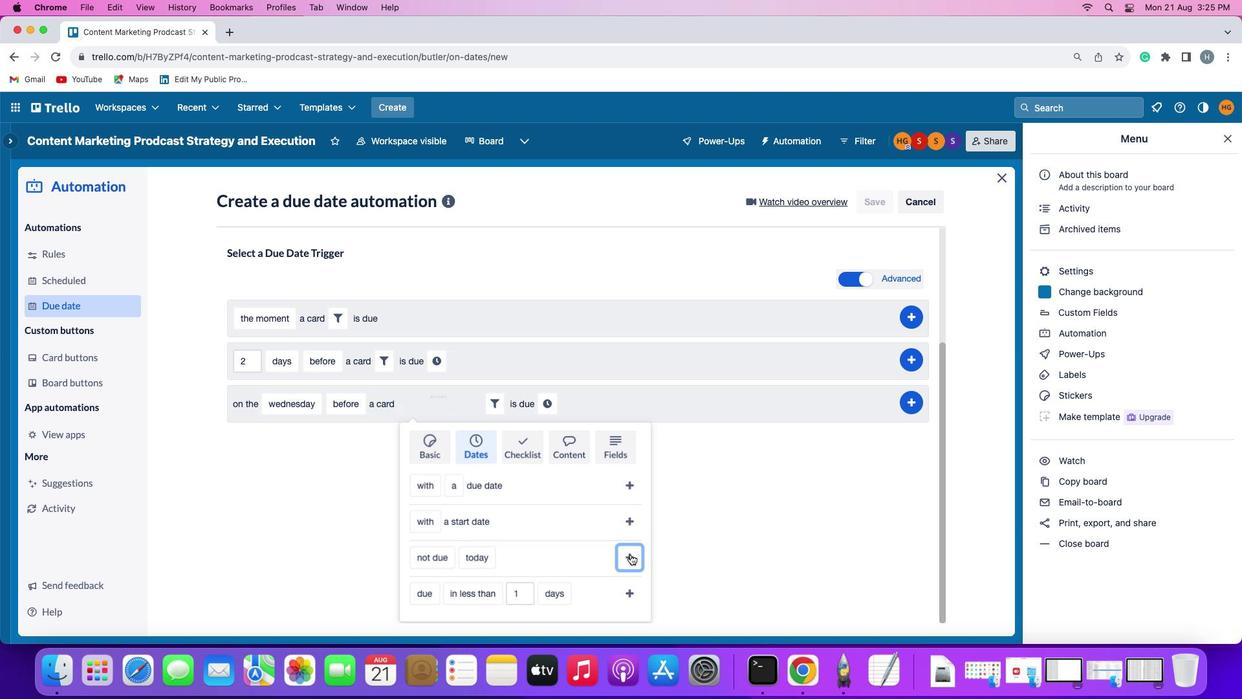 
Action: Mouse moved to (554, 560)
Screenshot: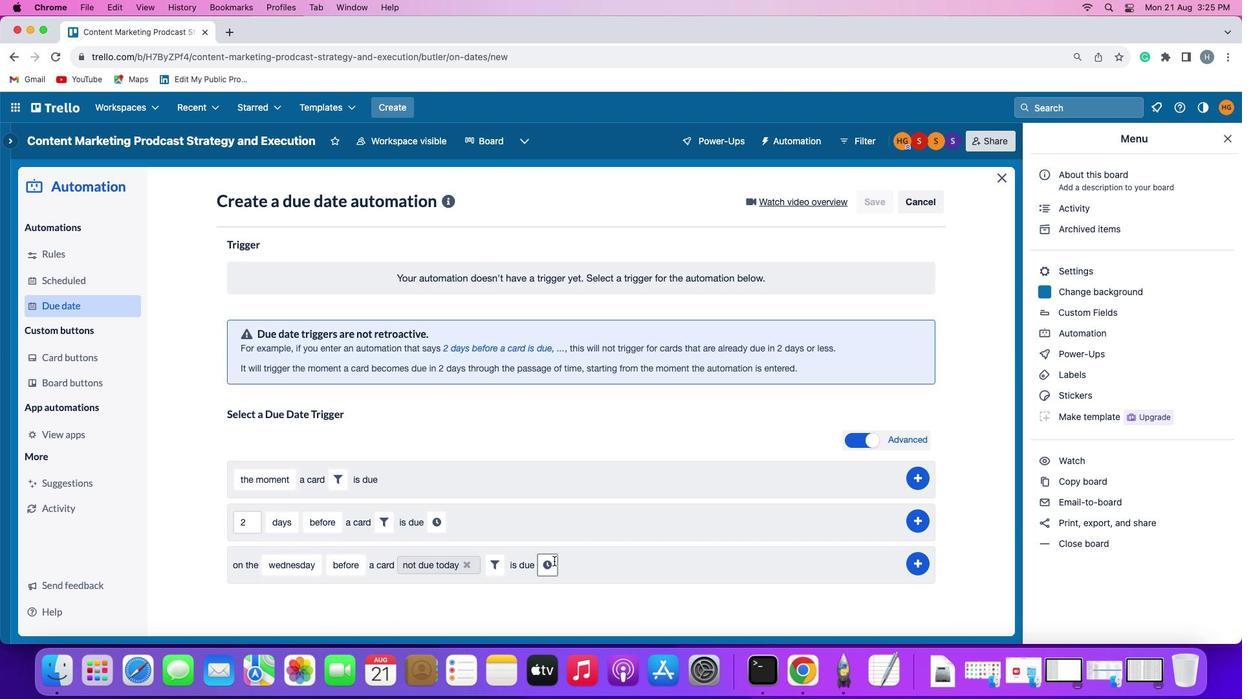 
Action: Mouse pressed left at (554, 560)
Screenshot: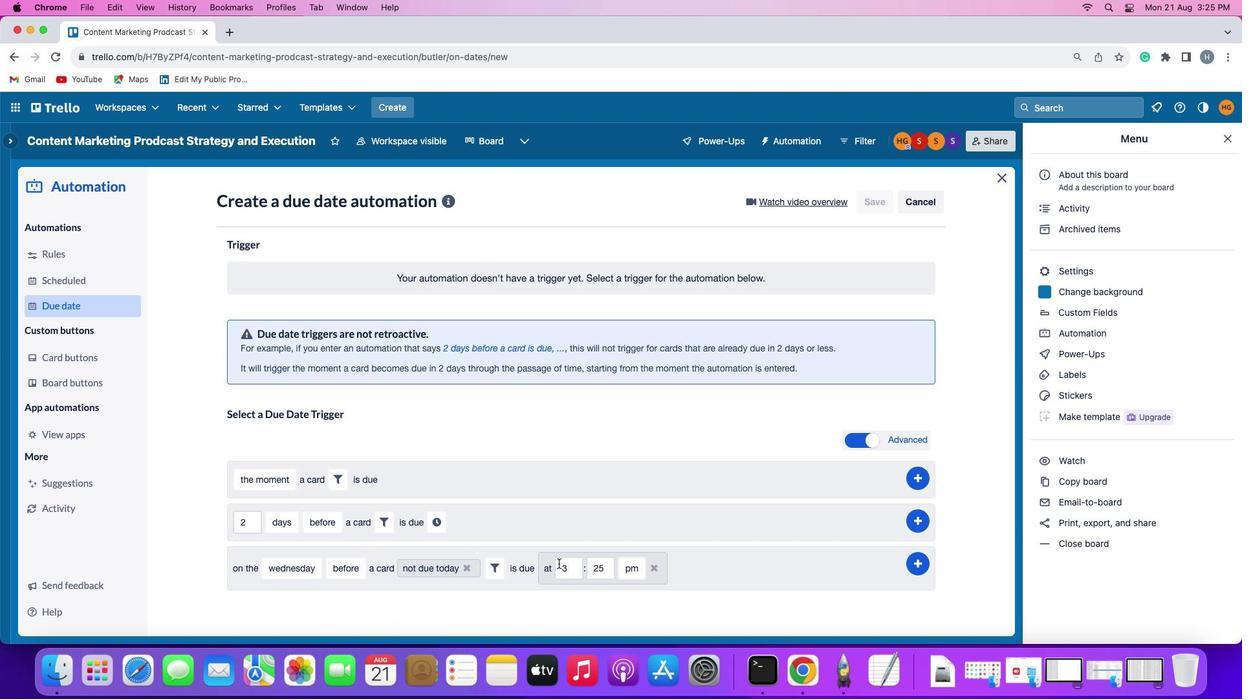 
Action: Mouse moved to (571, 566)
Screenshot: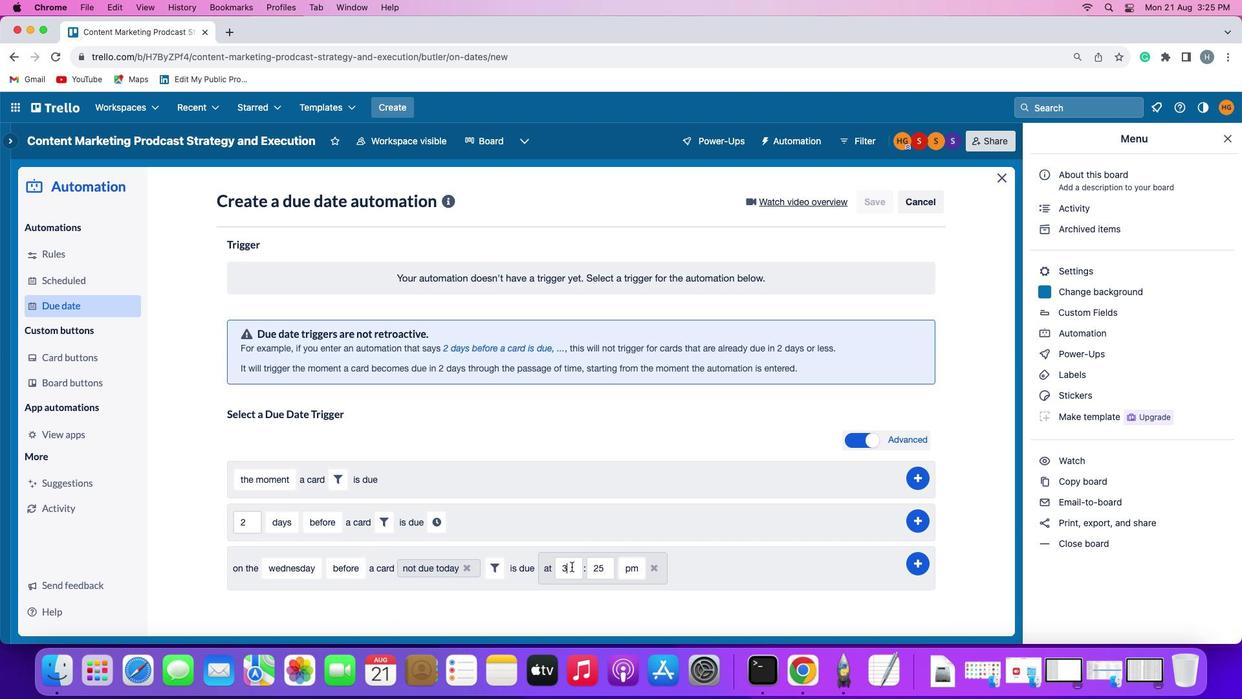 
Action: Mouse pressed left at (571, 566)
Screenshot: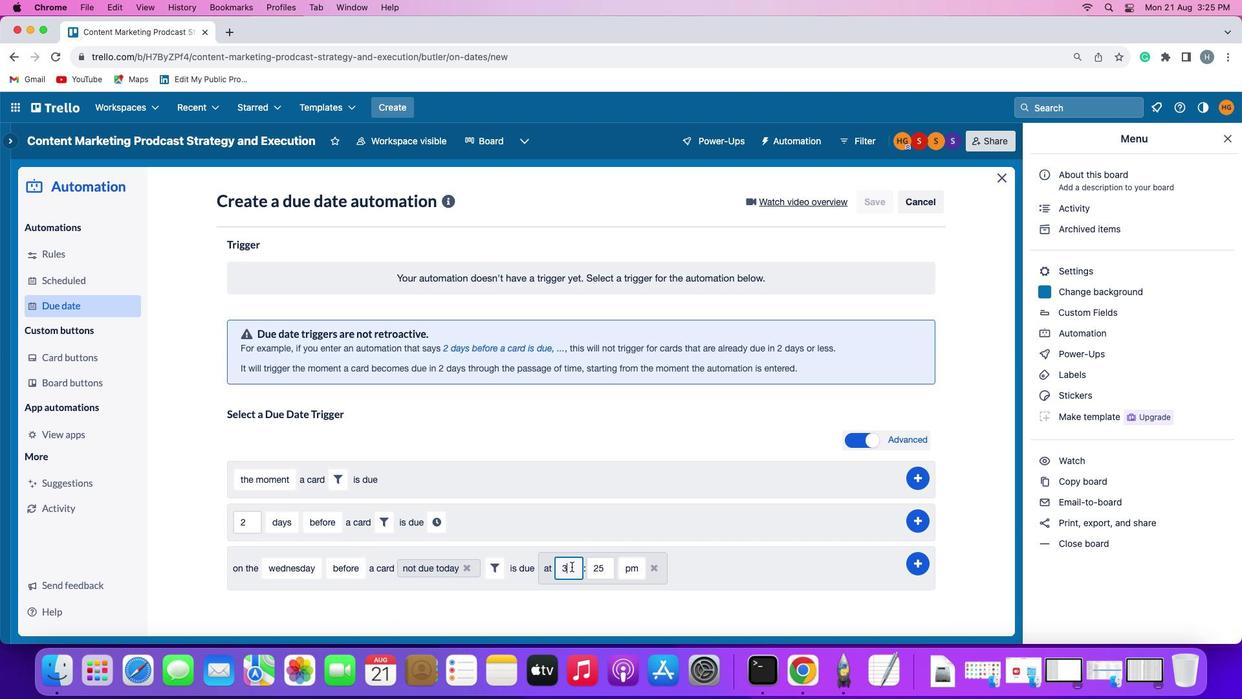 
Action: Mouse moved to (571, 566)
Screenshot: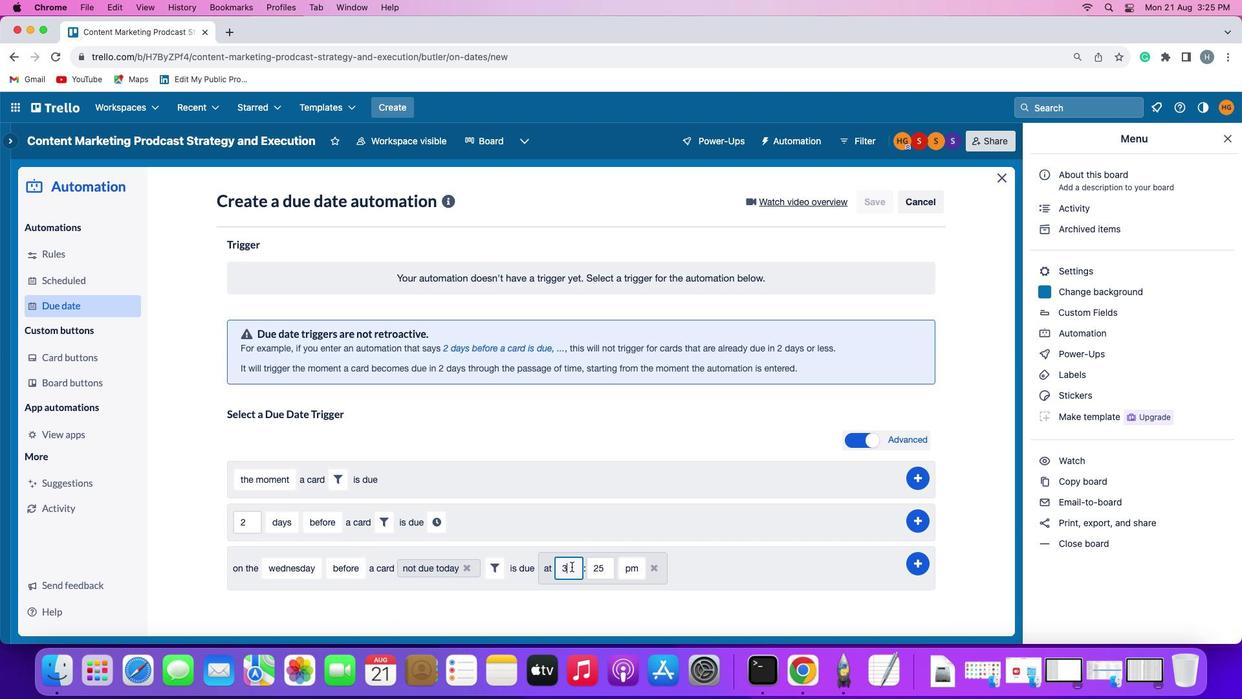 
Action: Key pressed Key.backspace'1''1'
Screenshot: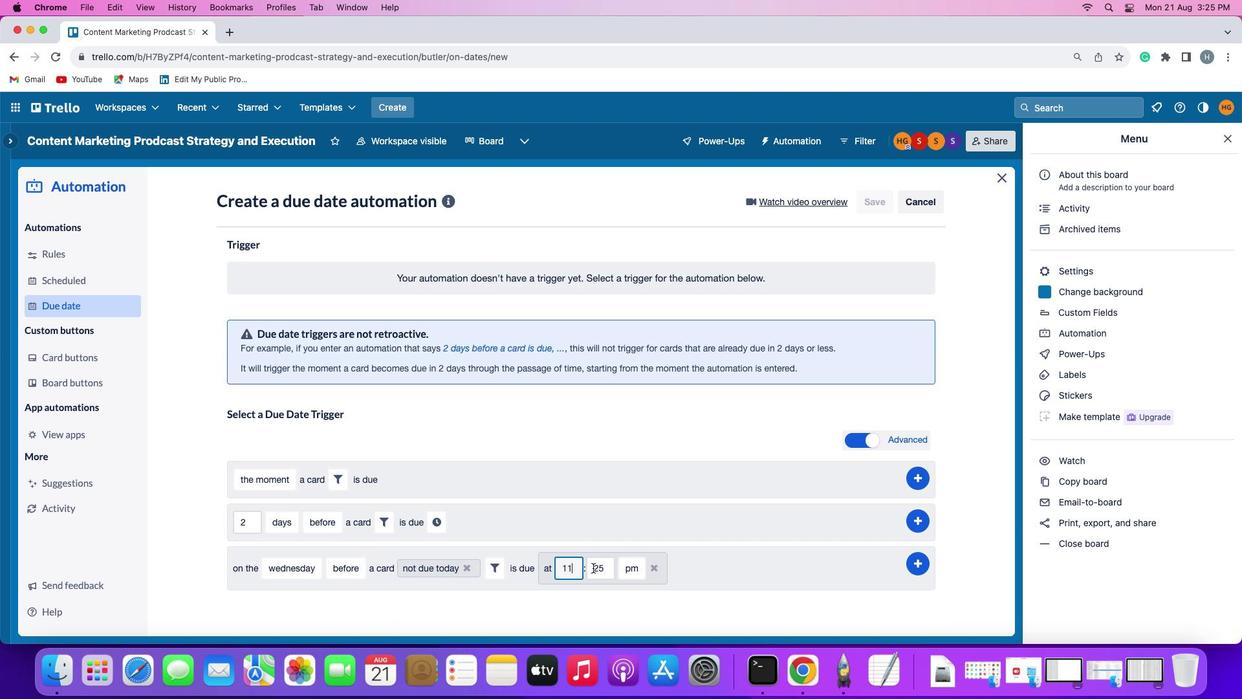 
Action: Mouse moved to (605, 568)
Screenshot: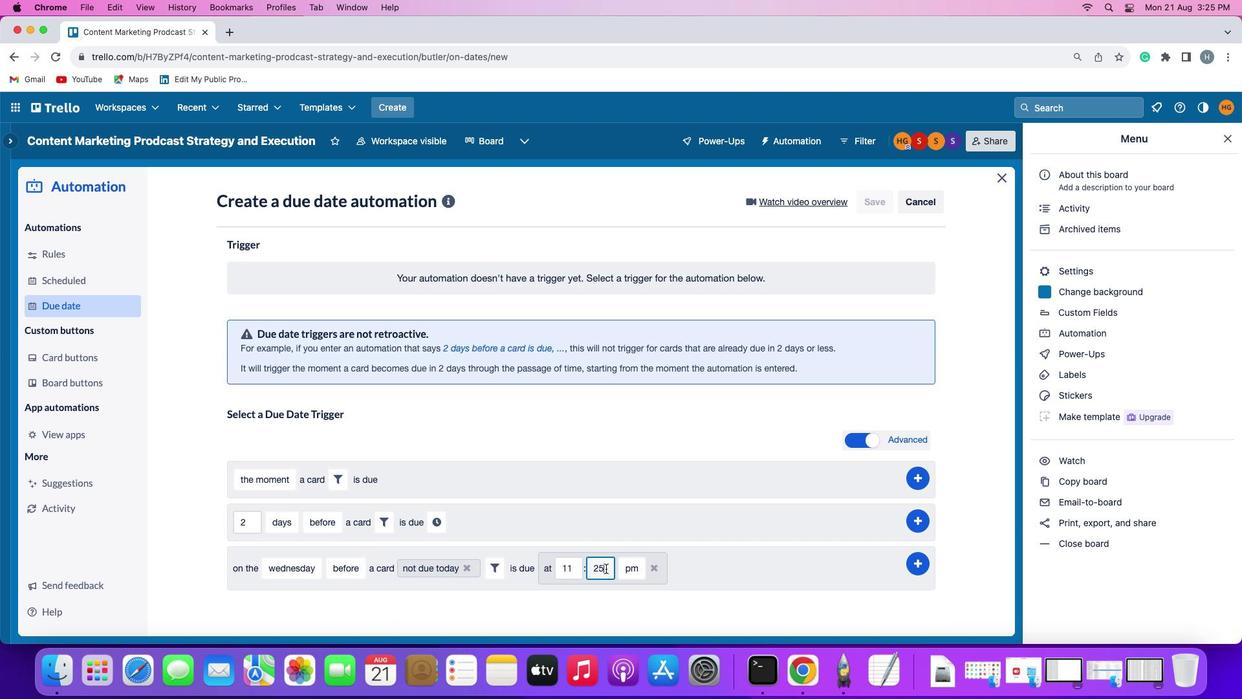 
Action: Mouse pressed left at (605, 568)
Screenshot: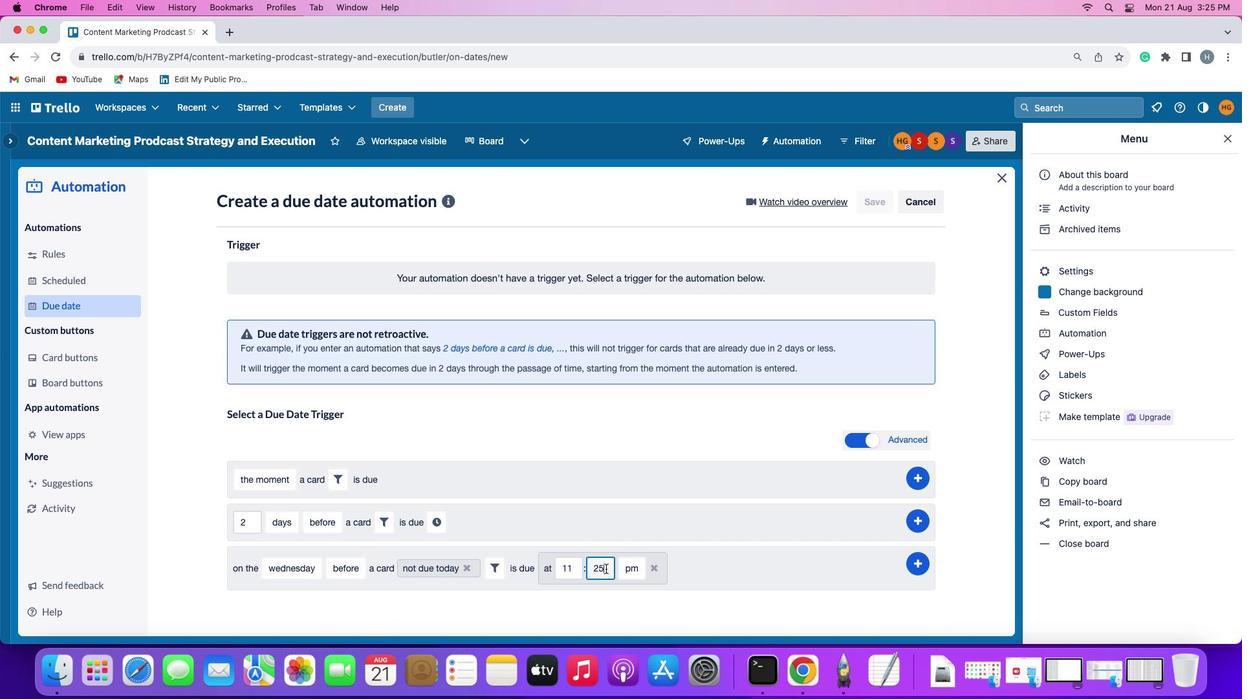 
Action: Mouse moved to (606, 568)
Screenshot: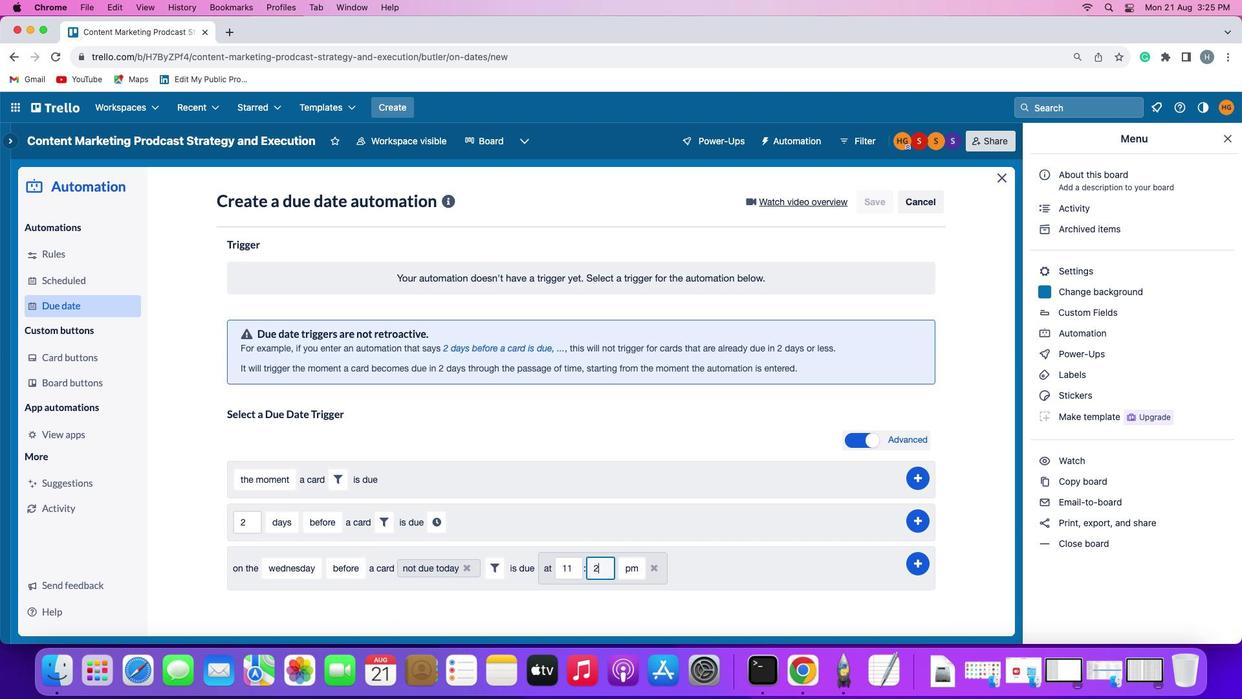 
Action: Key pressed Key.backspaceKey.backspaceKey.backspace'0''0'
Screenshot: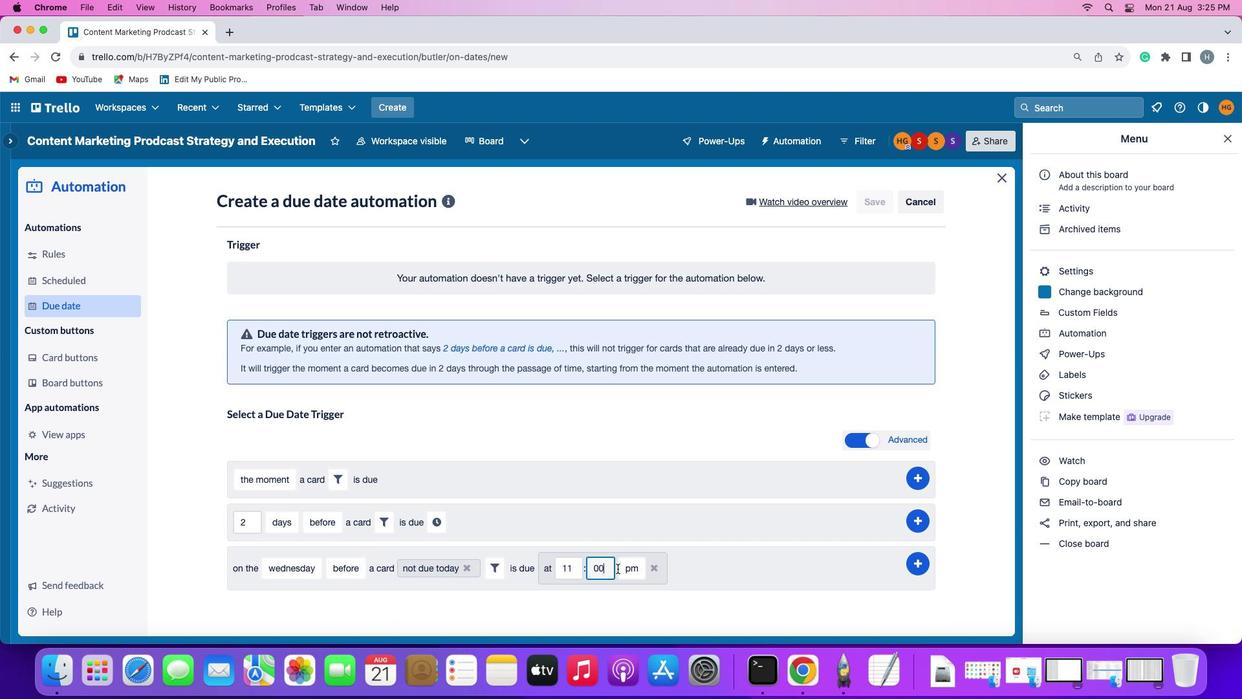 
Action: Mouse moved to (623, 566)
Screenshot: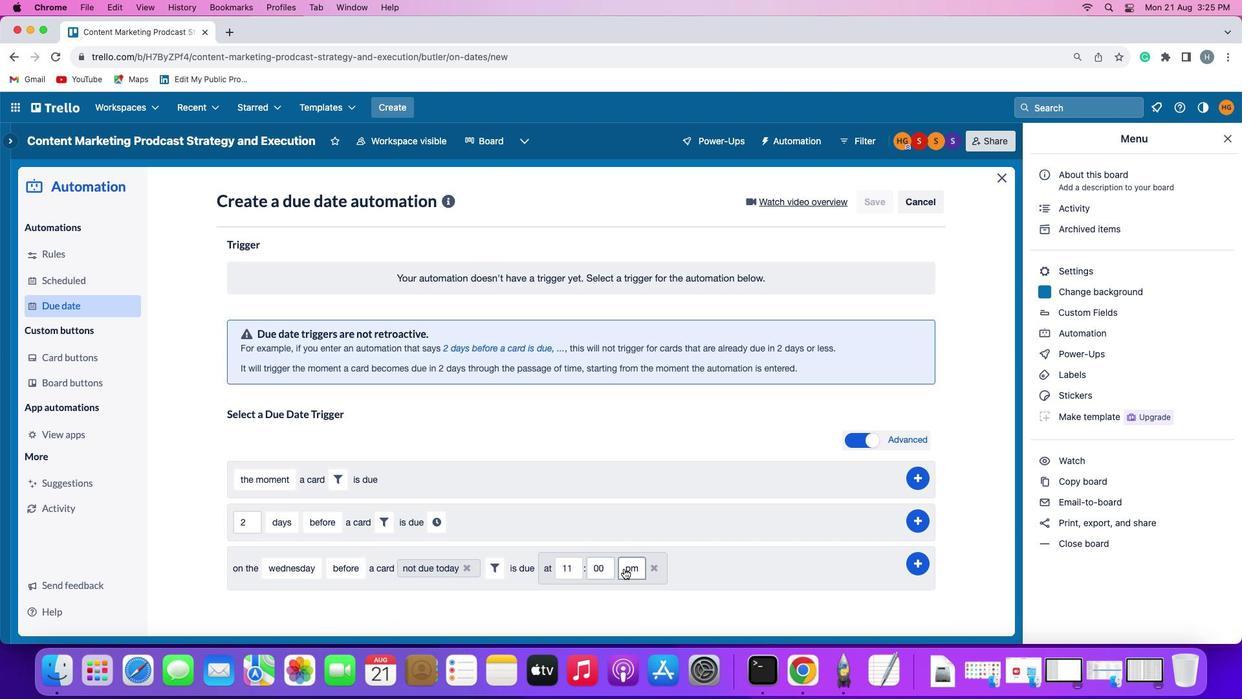 
Action: Mouse pressed left at (623, 566)
Screenshot: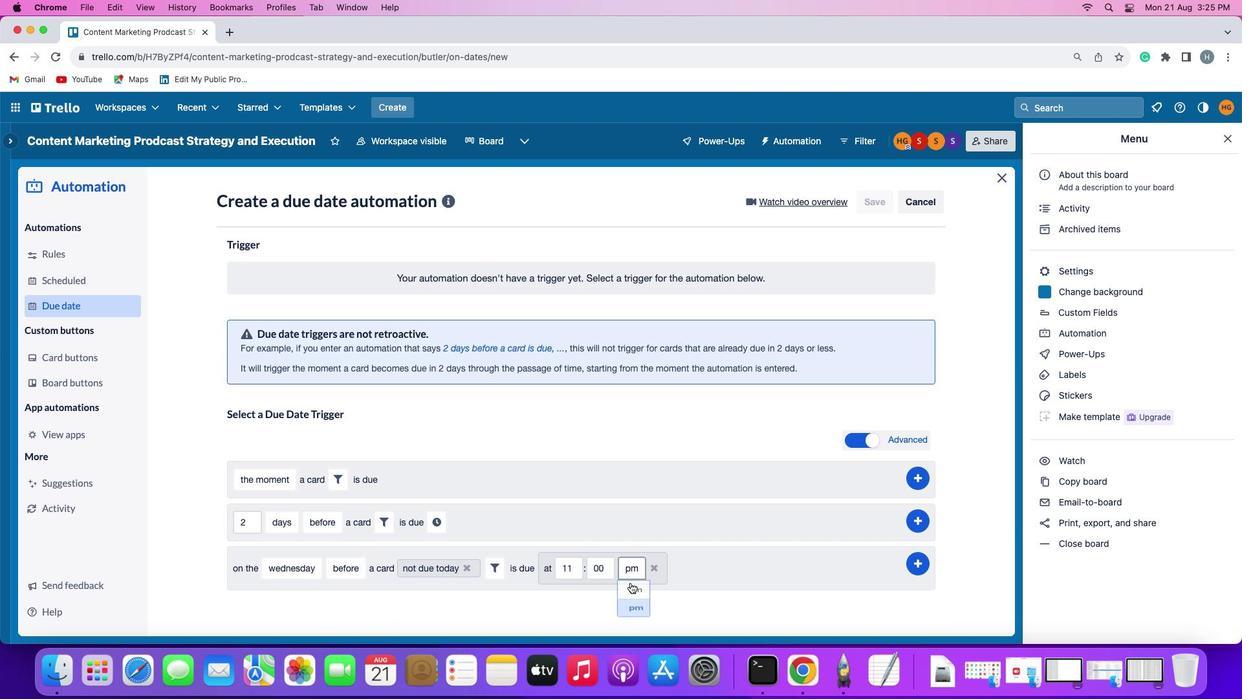 
Action: Mouse moved to (632, 589)
Screenshot: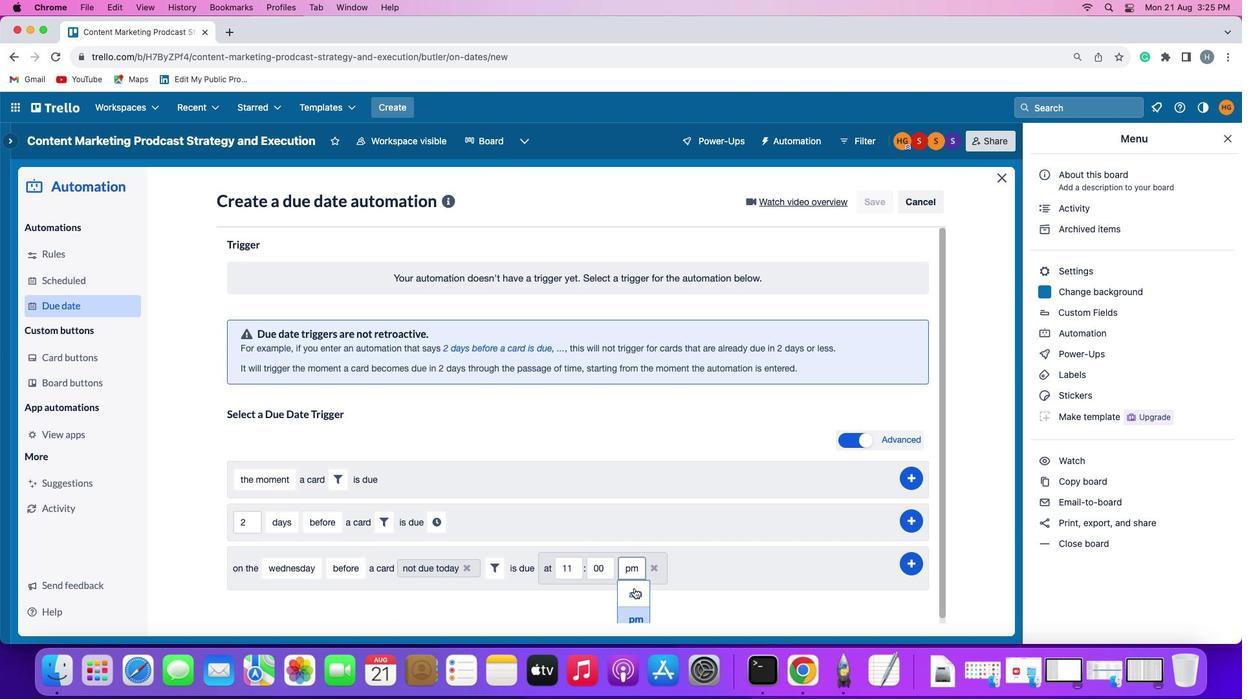 
Action: Mouse pressed left at (632, 589)
Screenshot: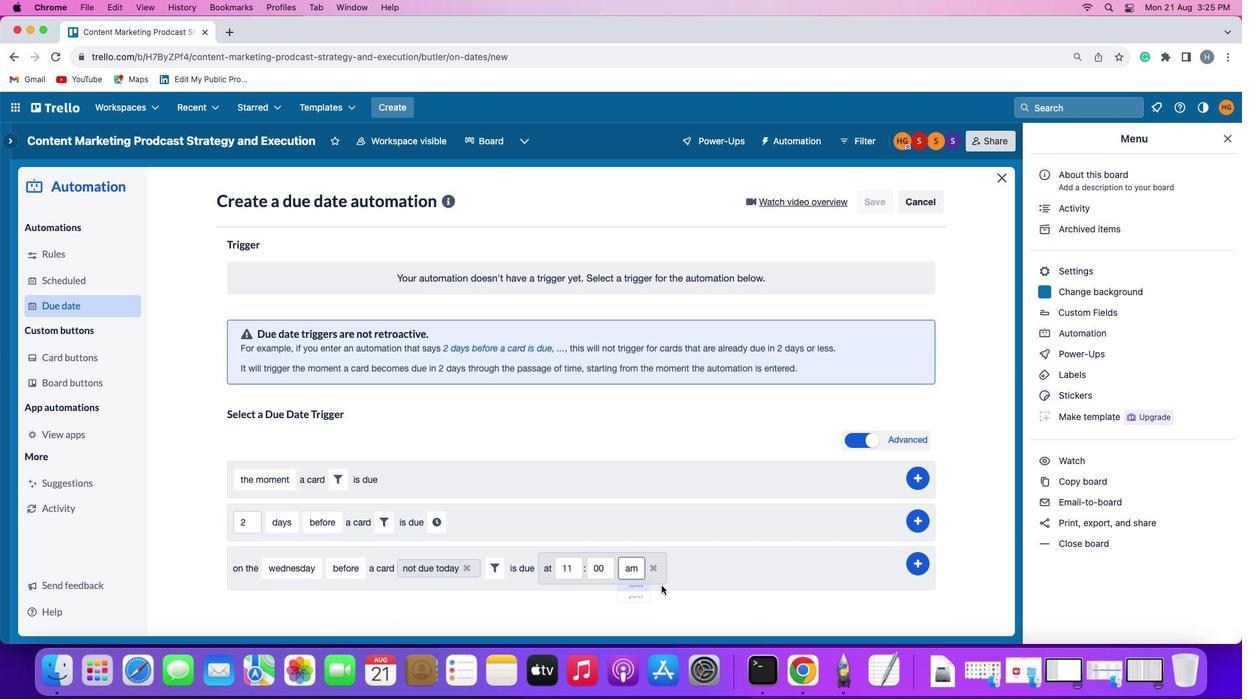
Action: Mouse moved to (919, 559)
Screenshot: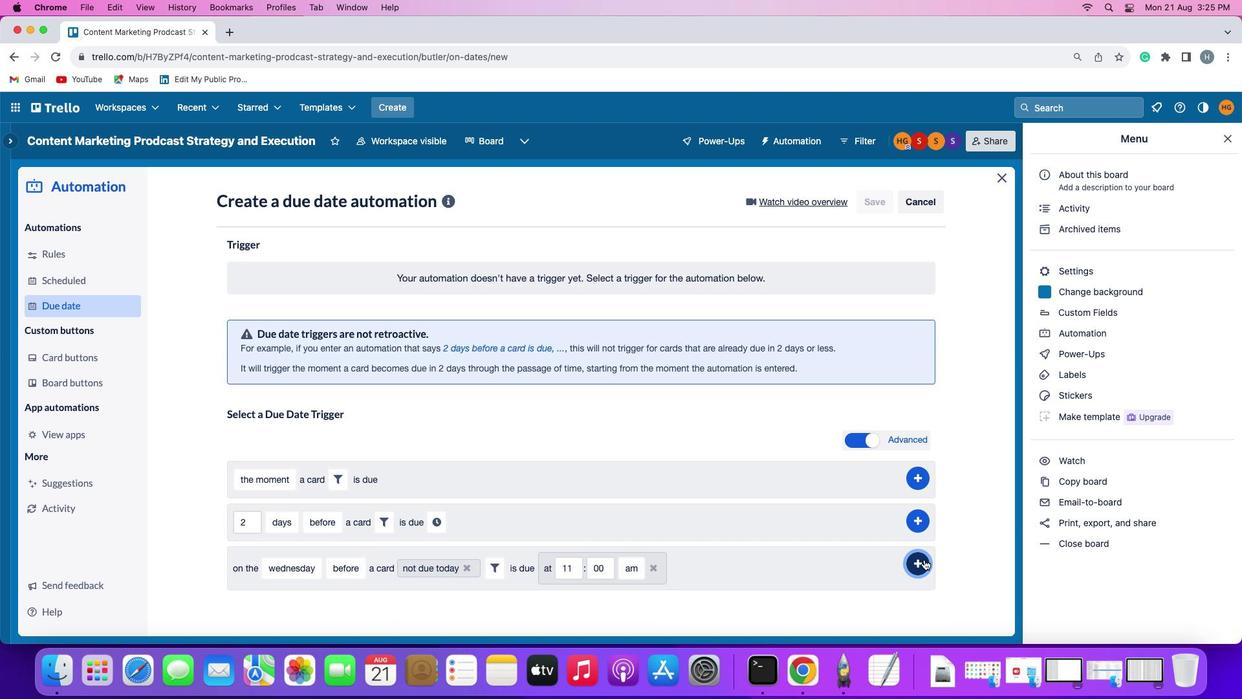 
Action: Mouse pressed left at (919, 559)
Screenshot: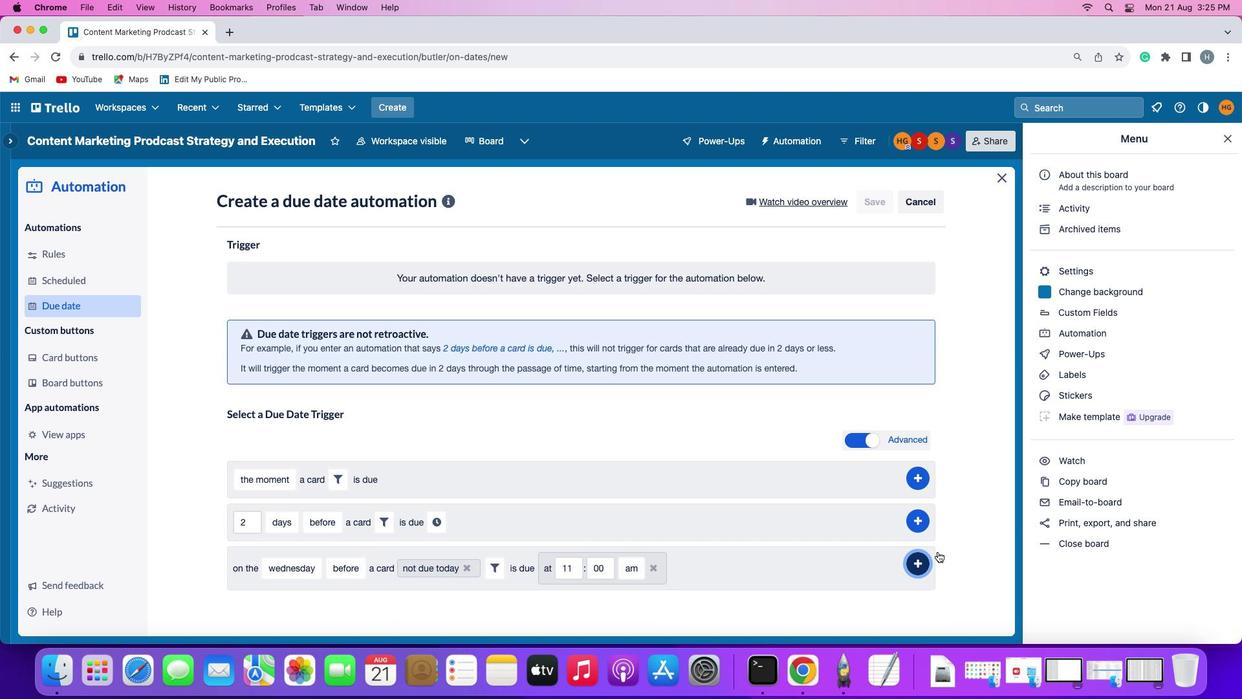 
Action: Mouse moved to (961, 464)
Screenshot: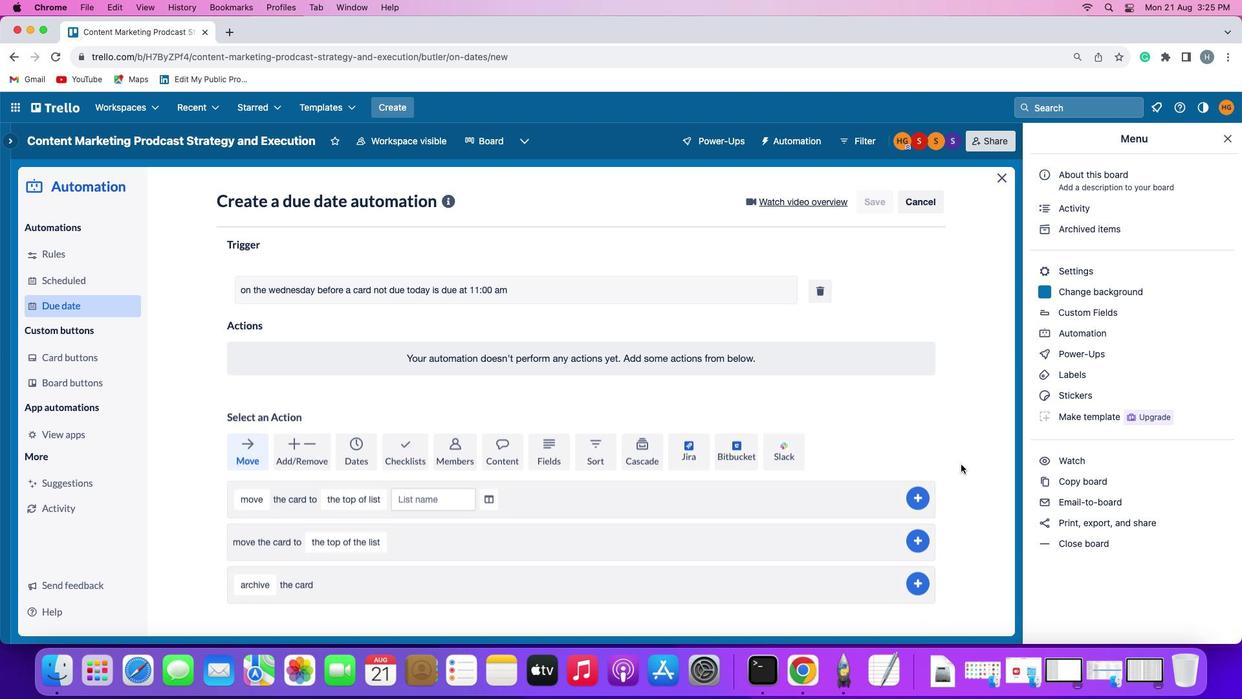 
